 Task: Look for space in Erie, United States from 10th July, 2023 to 15th July, 2023 for 7 adults in price range Rs.10000 to Rs.15000. Place can be entire place or shared room with 4 bedrooms having 7 beds and 4 bathrooms. Property type can be house, flat, guest house. Amenities needed are: wifi, TV, free parkinig on premises, gym, breakfast. Booking option can be shelf check-in. Required host language is English.
Action: Mouse moved to (458, 112)
Screenshot: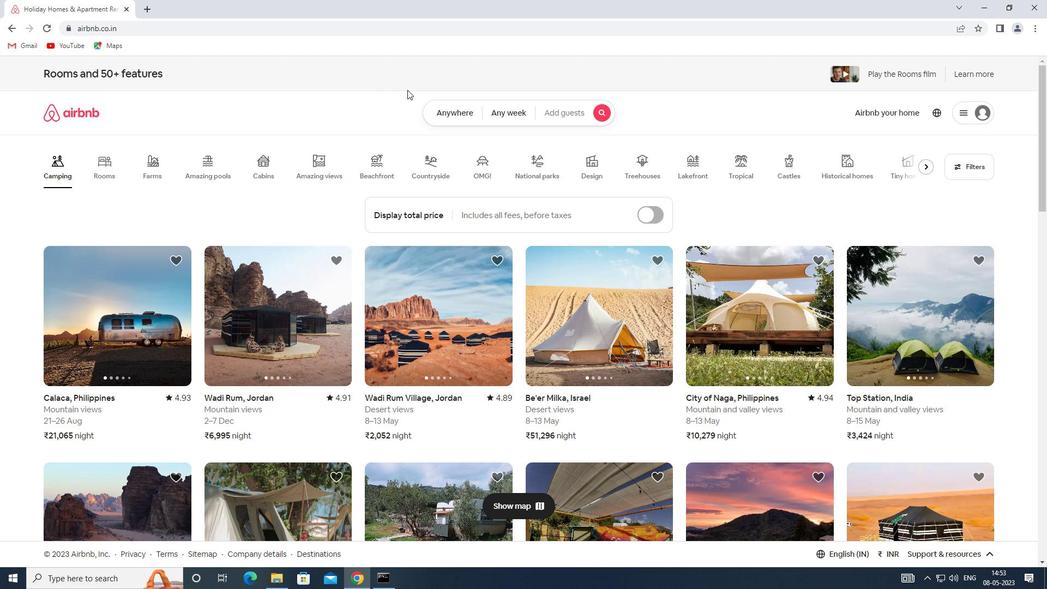 
Action: Mouse pressed left at (458, 112)
Screenshot: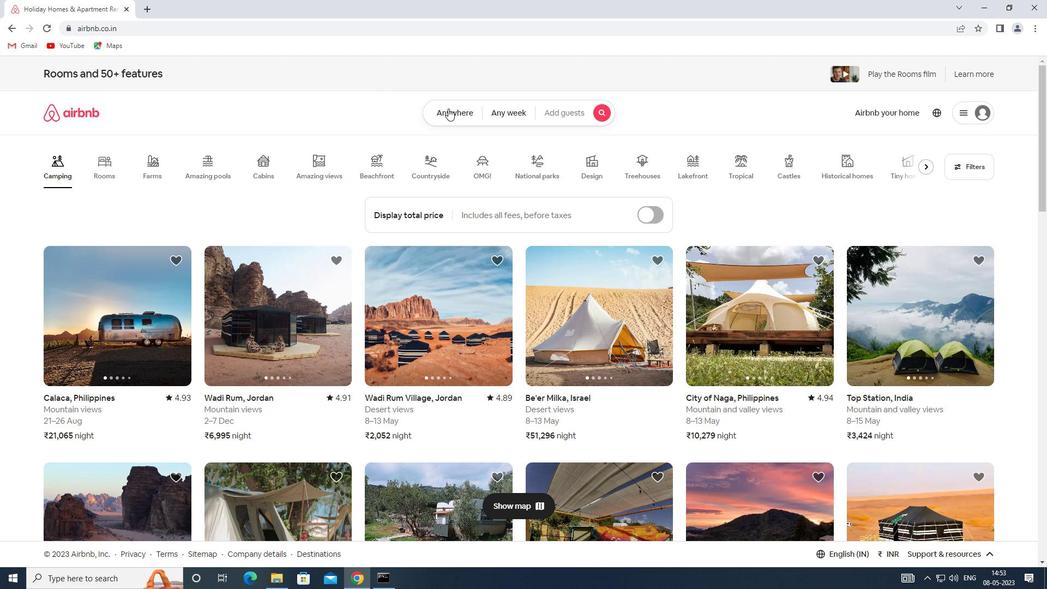 
Action: Mouse moved to (399, 158)
Screenshot: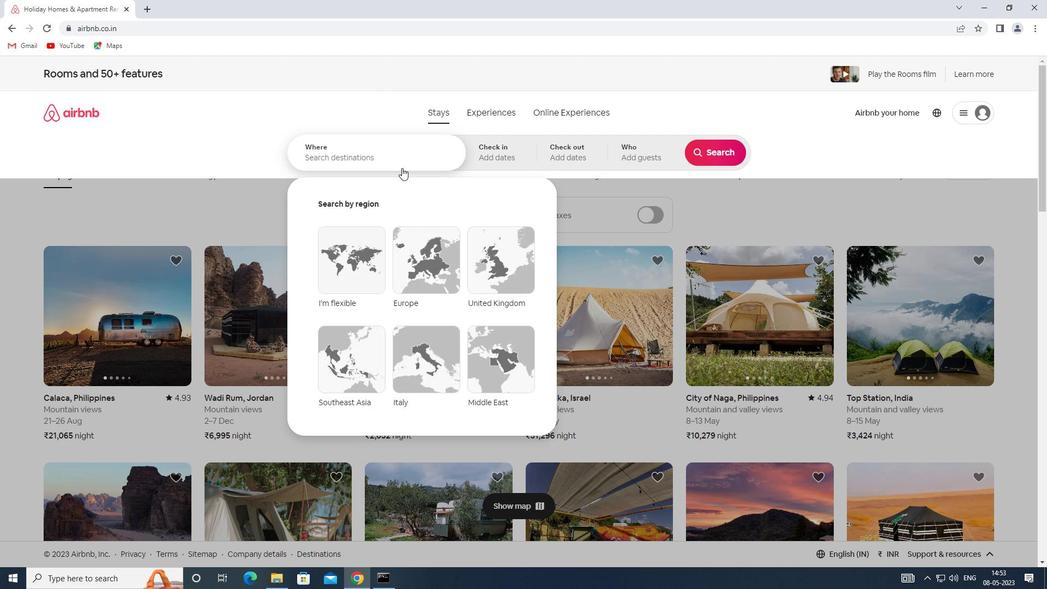 
Action: Mouse pressed left at (399, 158)
Screenshot: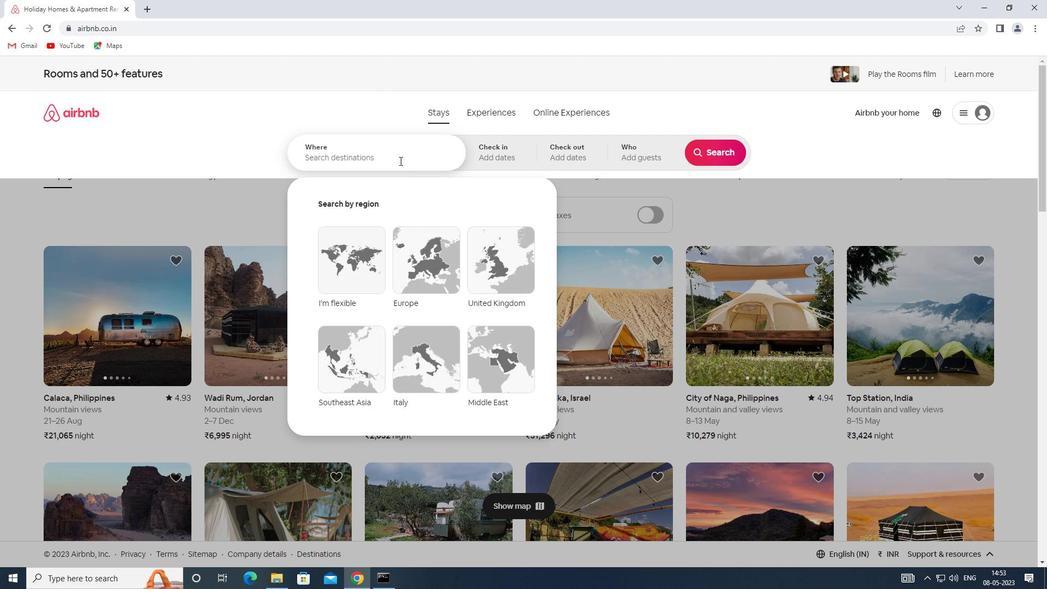 
Action: Key pressed <Key.shift><Key.shift><Key.shift><Key.shift><Key.shift>SPACE<Key.space>IN<Key.space><Key.shift>ERIE,<Key.shift>UNITED<Key.space><Key.shift>STATES
Screenshot: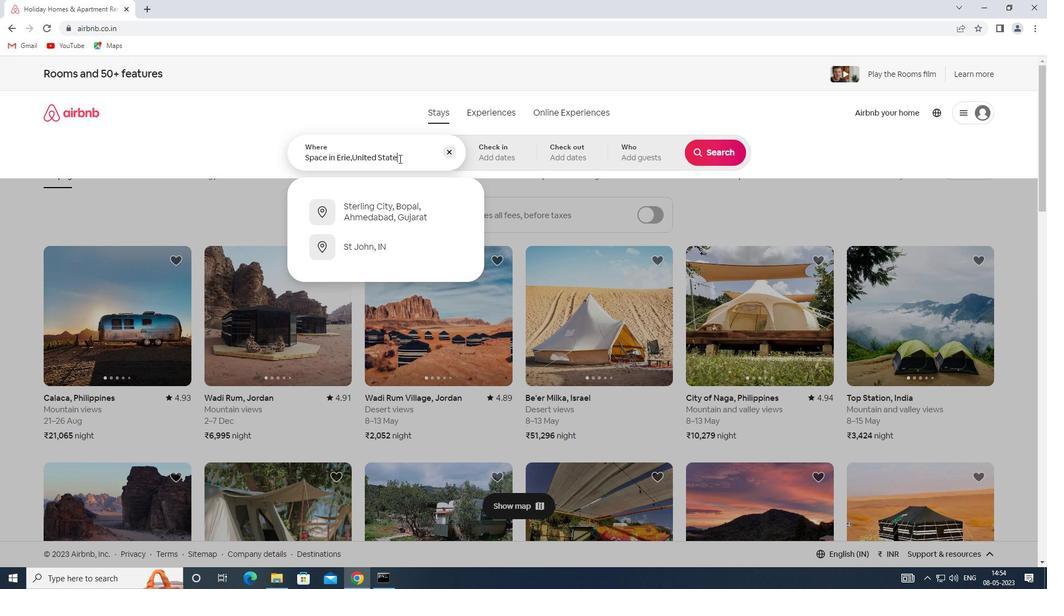 
Action: Mouse moved to (499, 150)
Screenshot: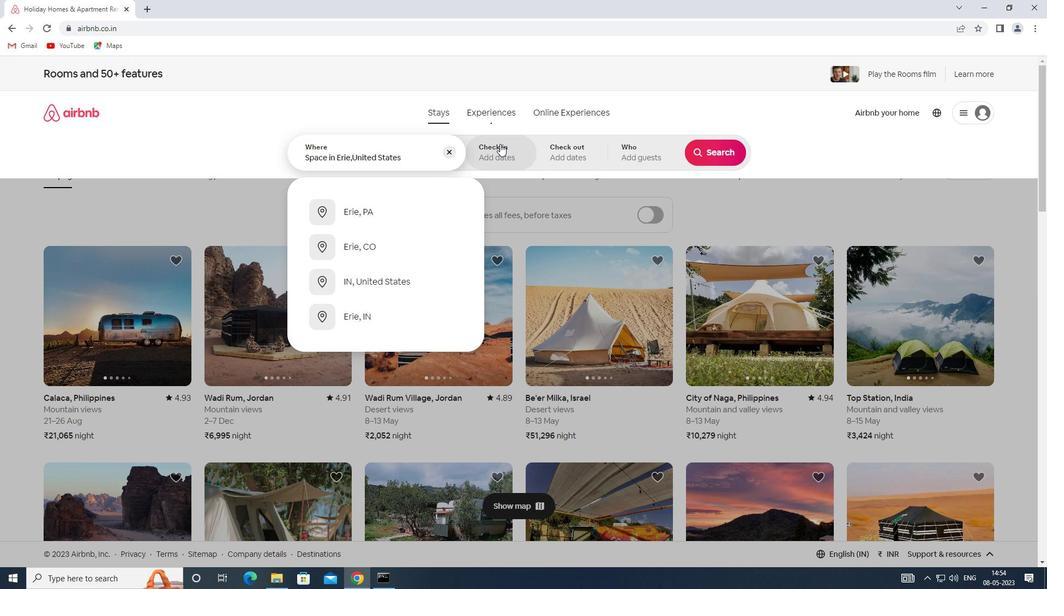 
Action: Mouse pressed left at (499, 150)
Screenshot: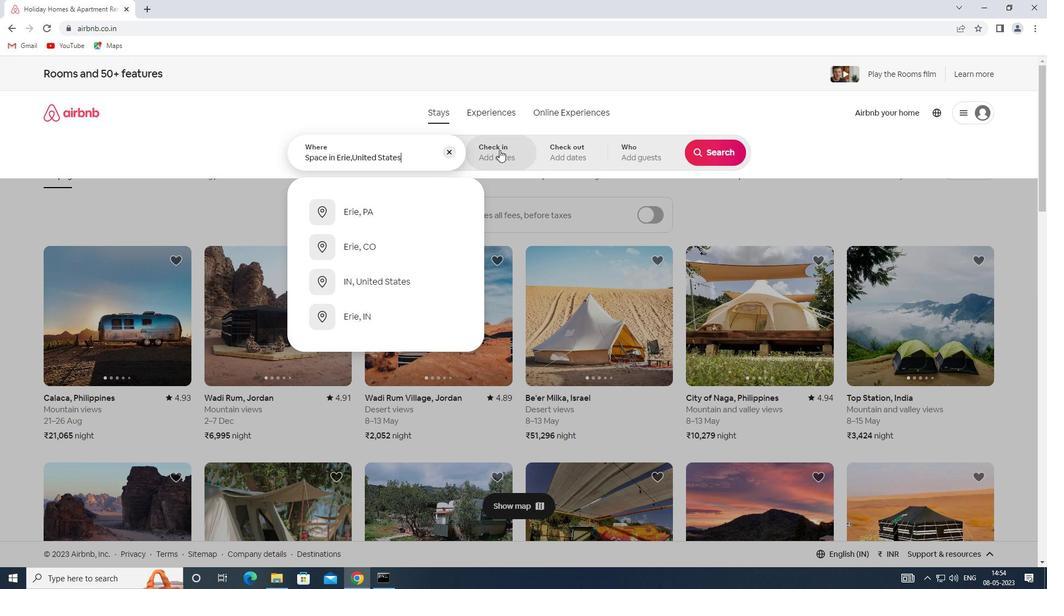 
Action: Mouse moved to (714, 243)
Screenshot: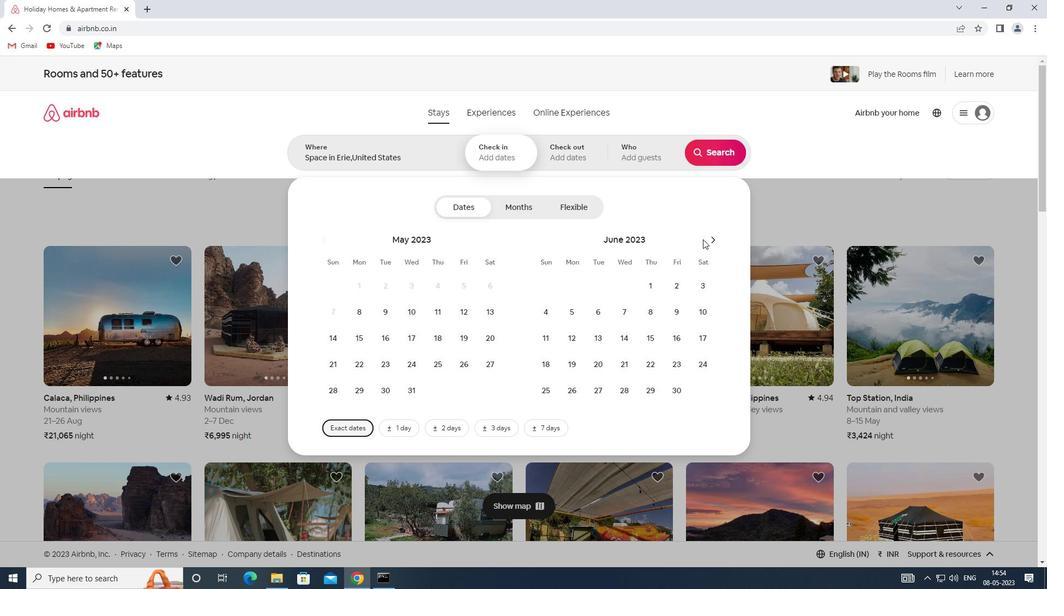 
Action: Mouse pressed left at (714, 243)
Screenshot: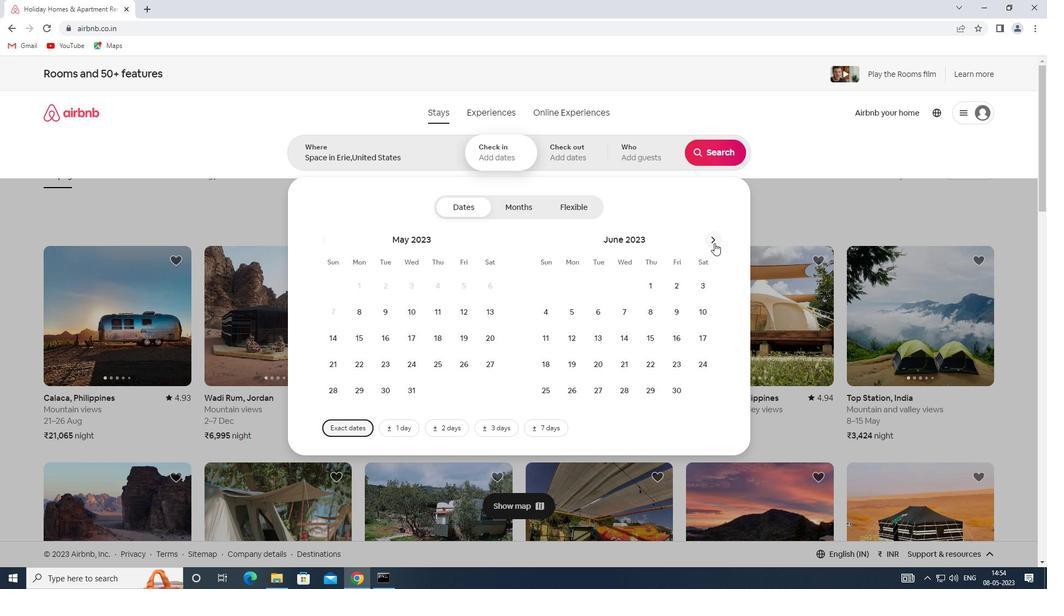 
Action: Mouse moved to (566, 336)
Screenshot: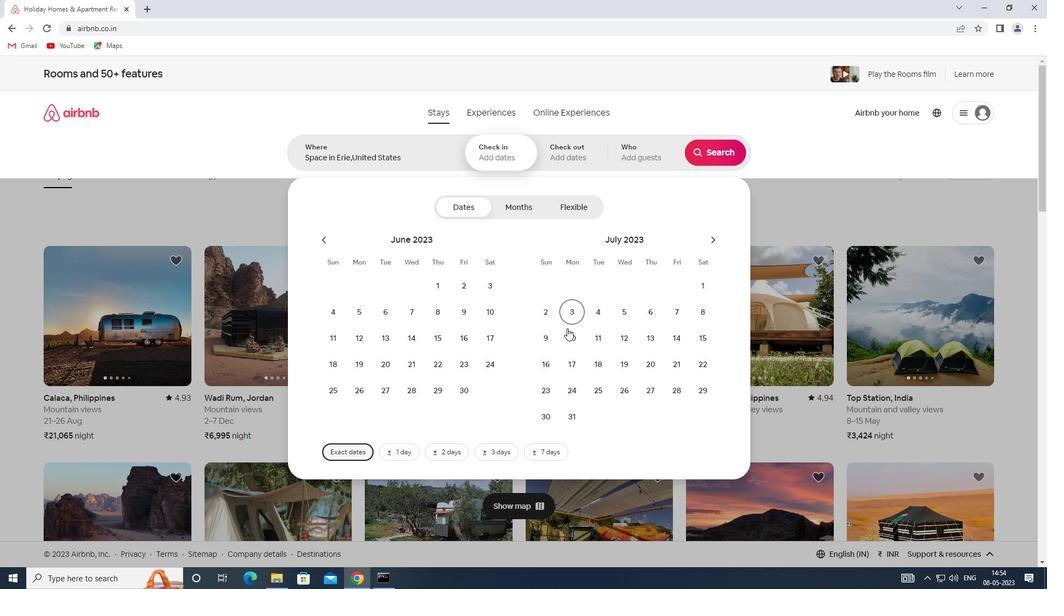 
Action: Mouse pressed left at (566, 336)
Screenshot: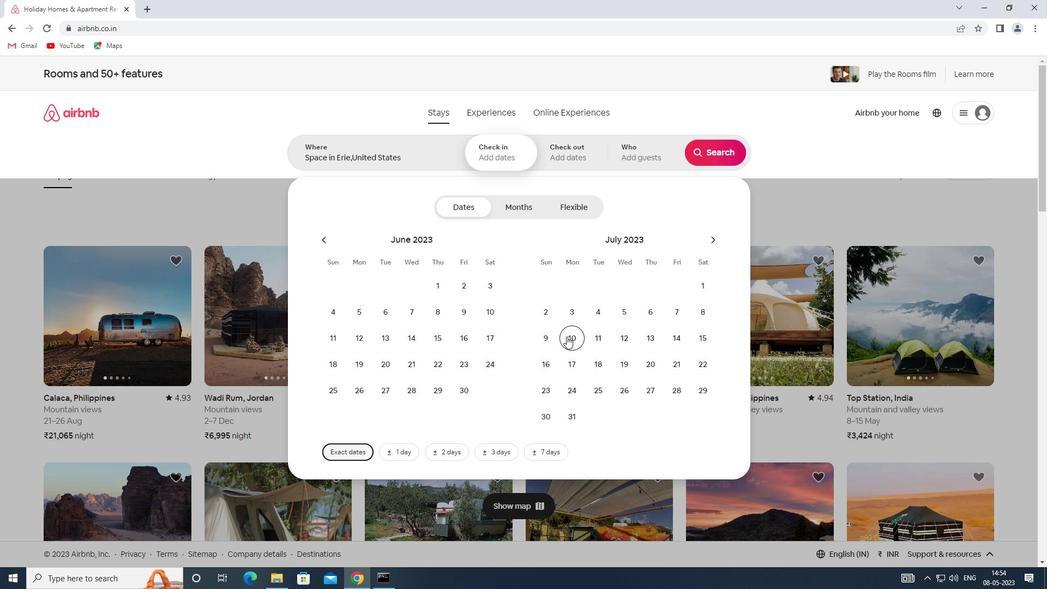 
Action: Mouse moved to (705, 335)
Screenshot: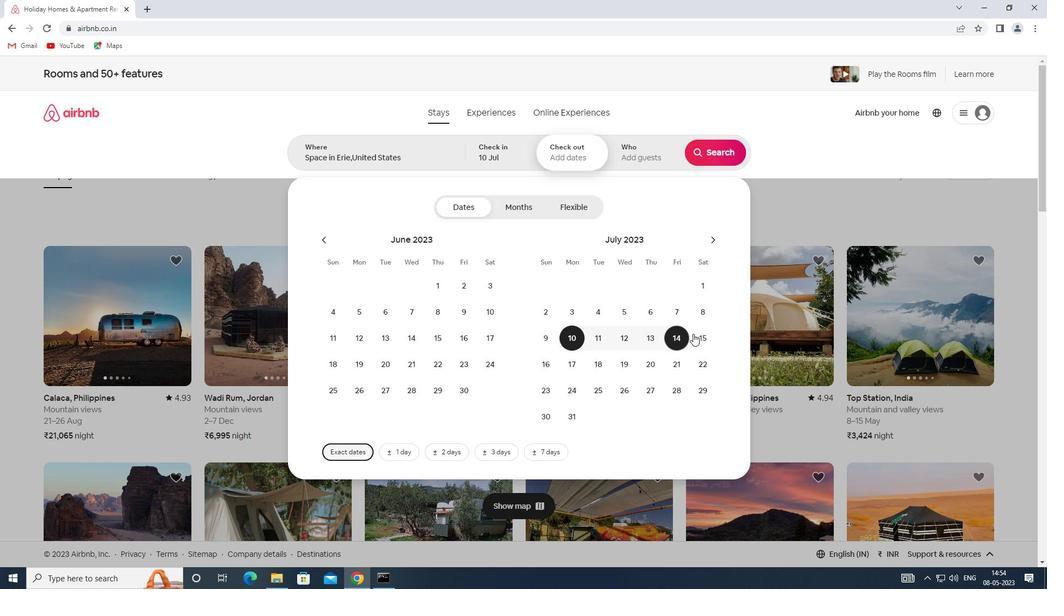 
Action: Mouse pressed left at (705, 335)
Screenshot: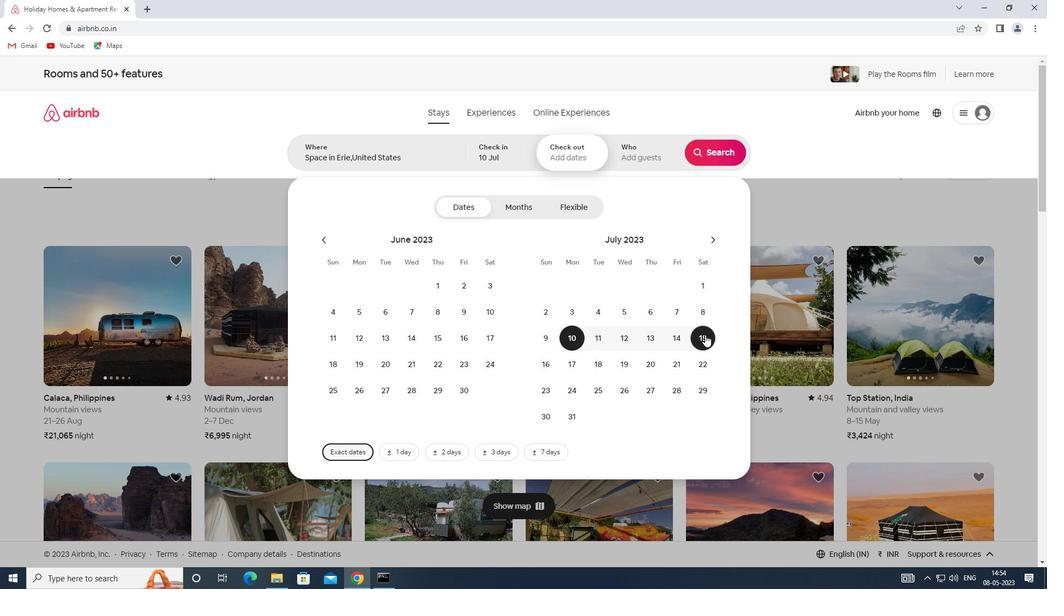 
Action: Mouse moved to (656, 158)
Screenshot: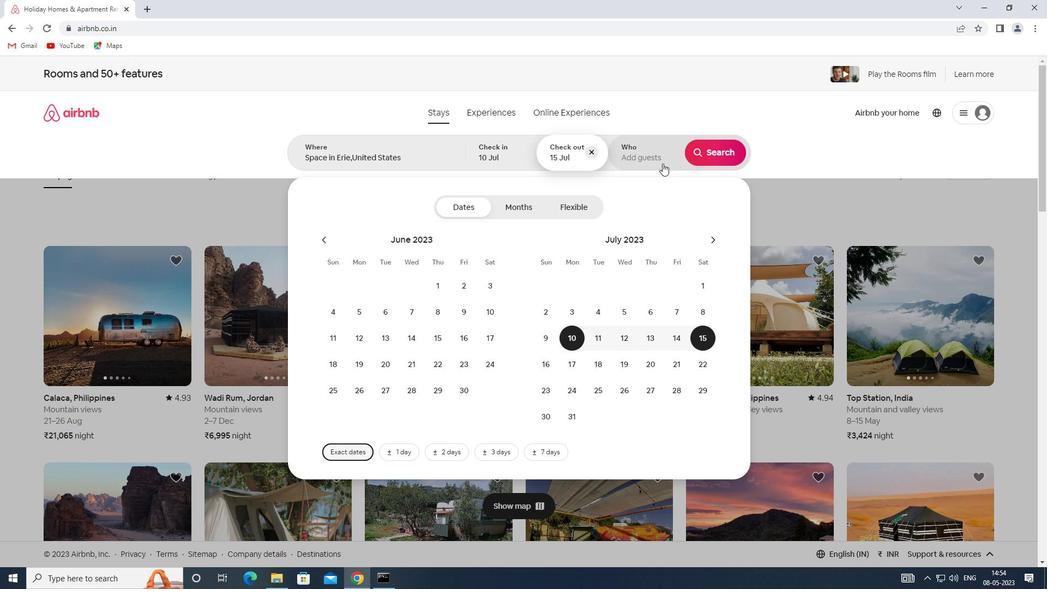 
Action: Mouse pressed left at (656, 158)
Screenshot: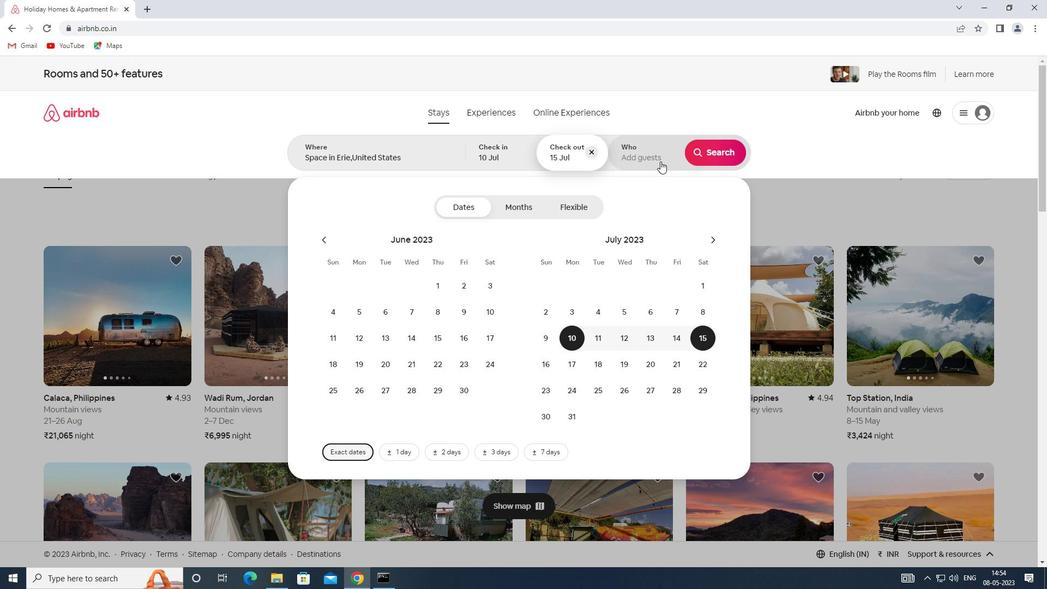 
Action: Mouse moved to (726, 213)
Screenshot: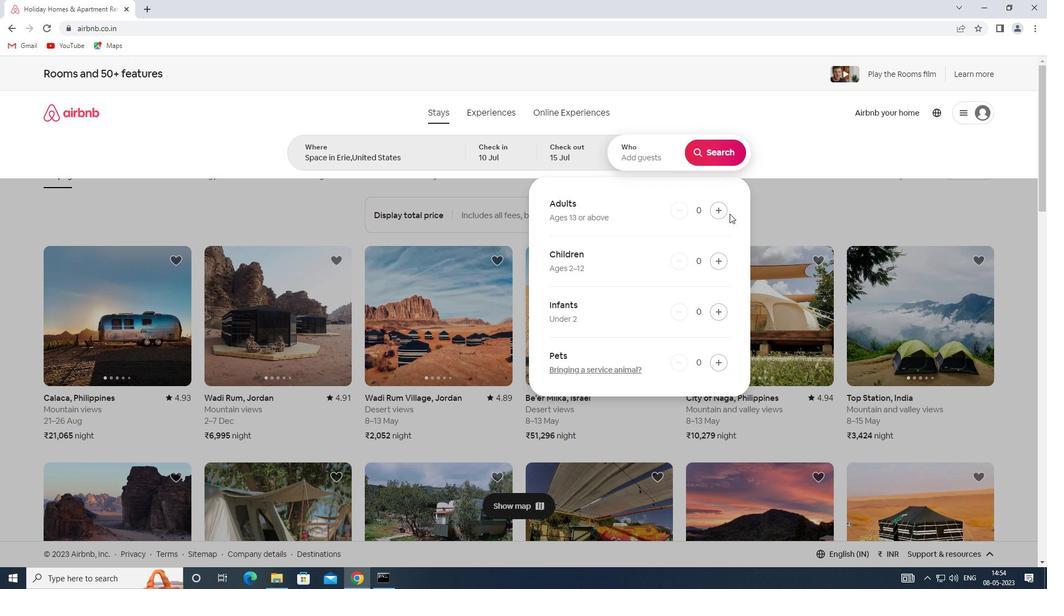 
Action: Mouse pressed left at (726, 213)
Screenshot: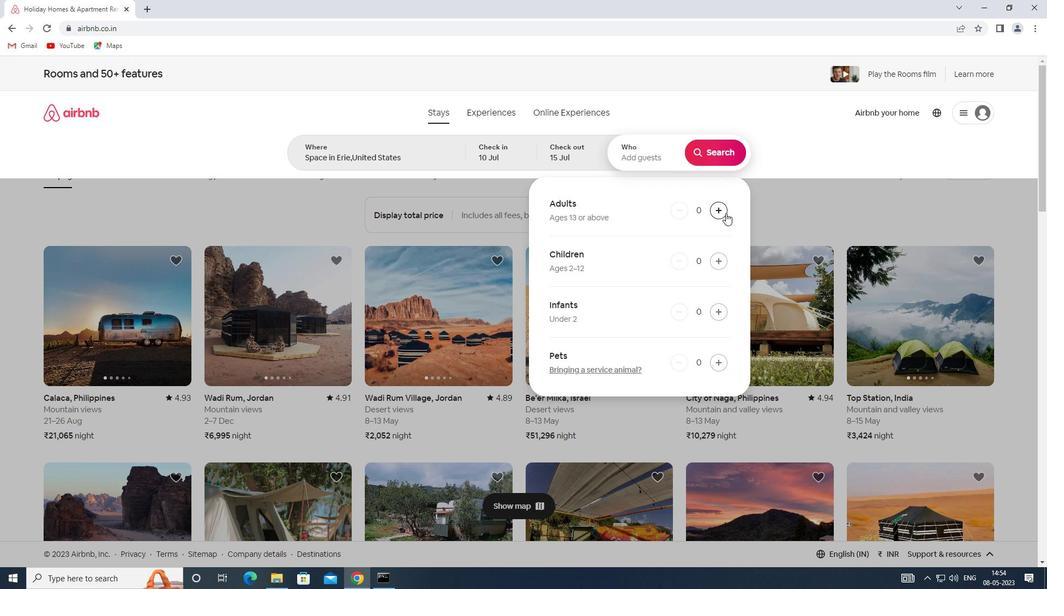 
Action: Mouse pressed left at (726, 213)
Screenshot: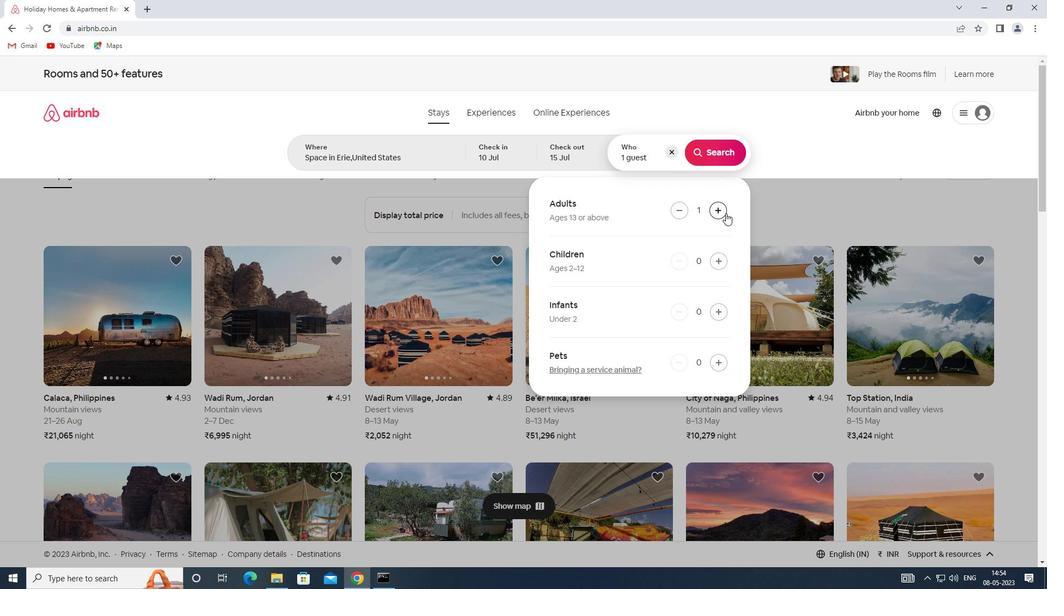 
Action: Mouse pressed left at (726, 213)
Screenshot: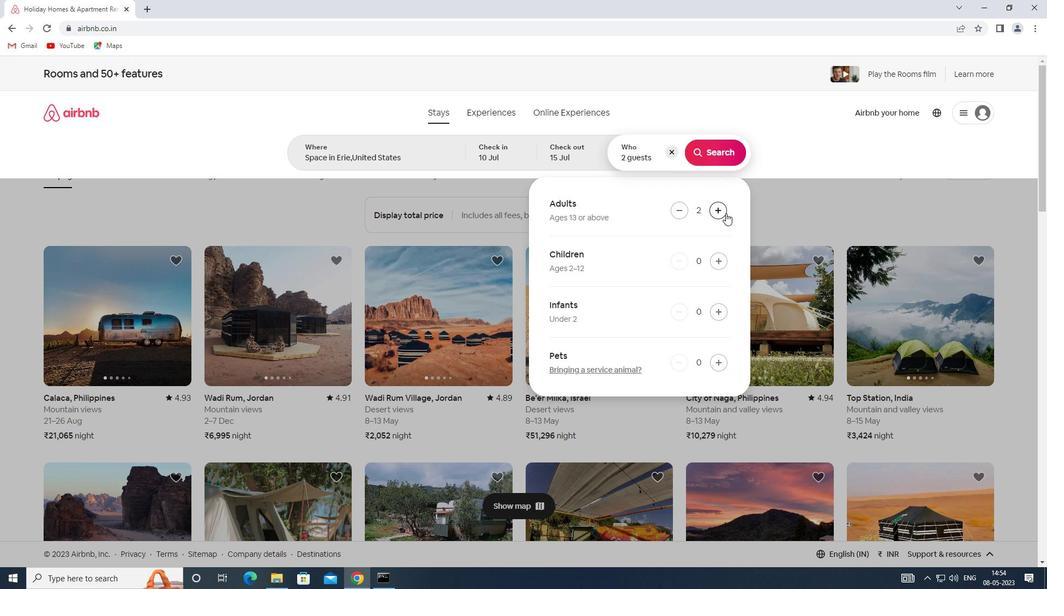 
Action: Mouse pressed left at (726, 213)
Screenshot: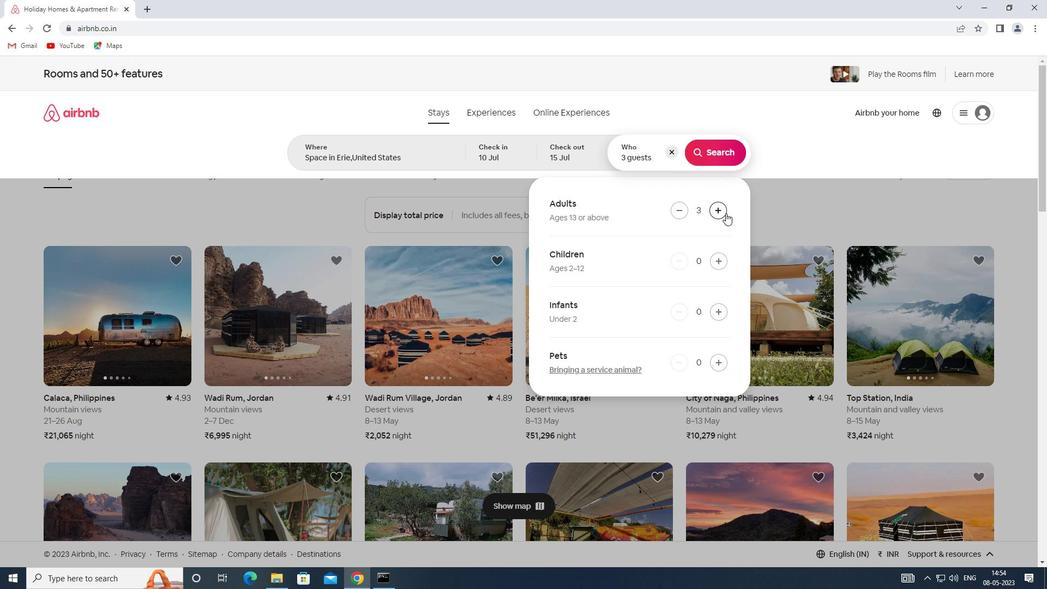 
Action: Mouse moved to (717, 211)
Screenshot: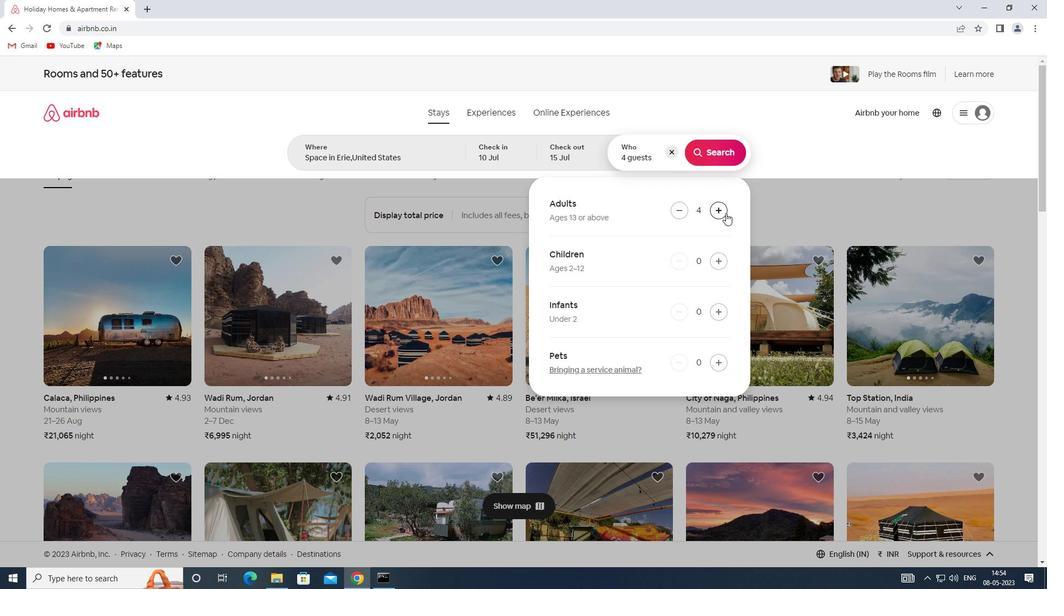 
Action: Mouse pressed left at (717, 211)
Screenshot: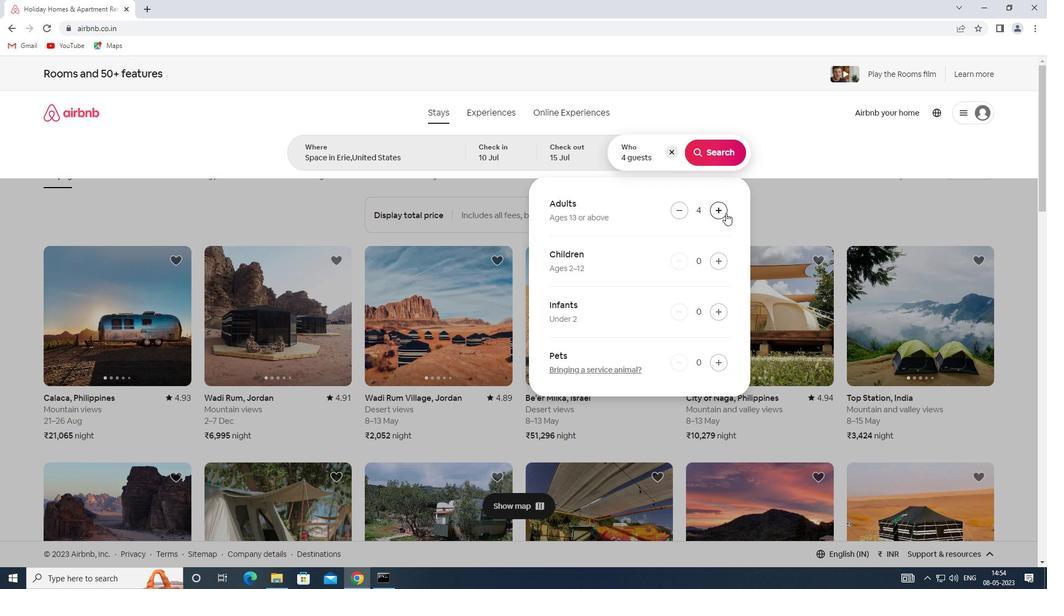 
Action: Mouse pressed left at (717, 211)
Screenshot: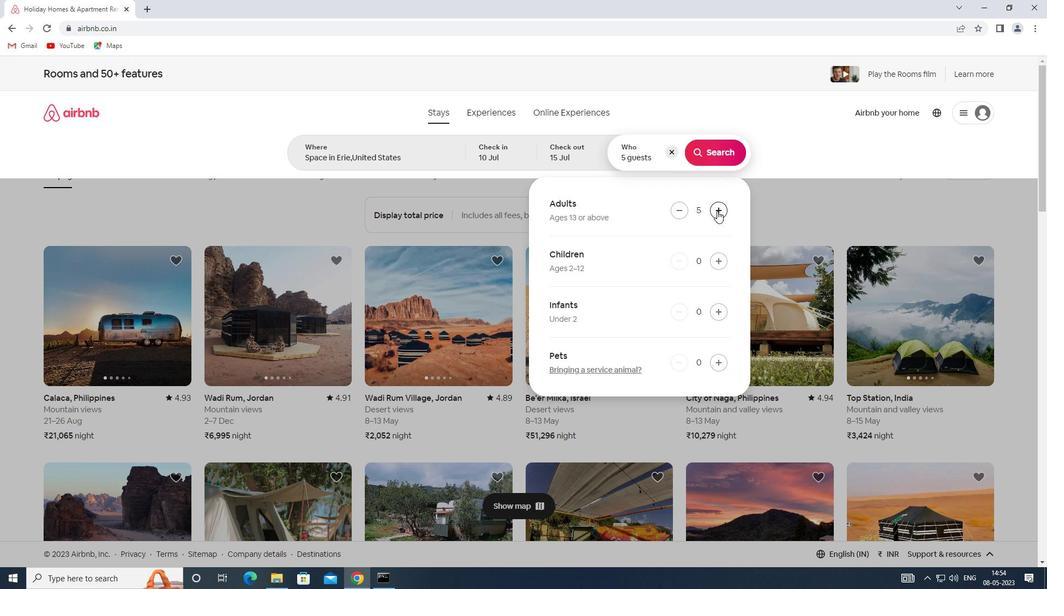 
Action: Mouse pressed left at (717, 211)
Screenshot: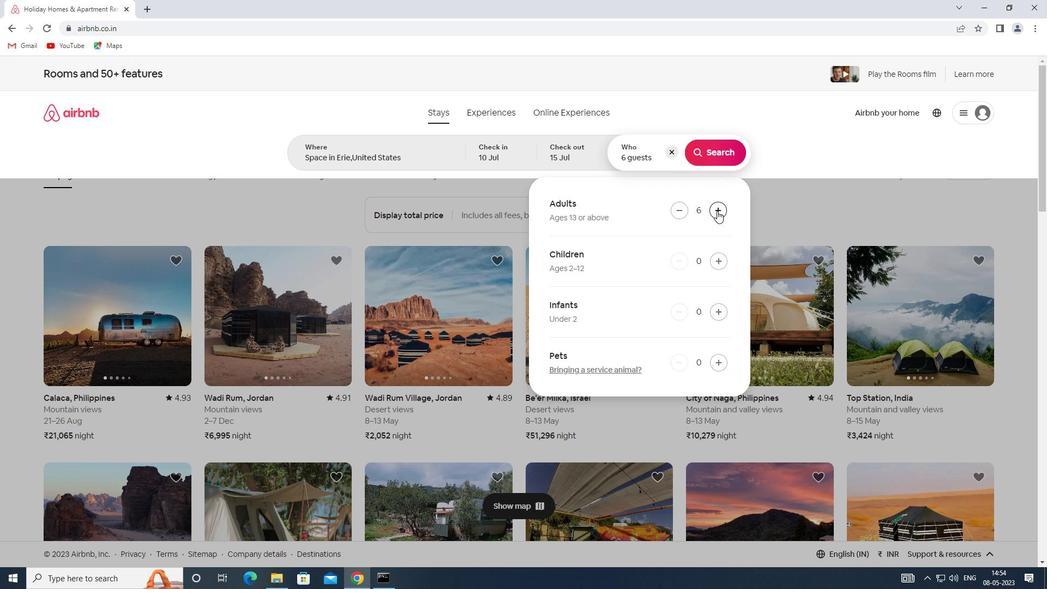 
Action: Mouse moved to (719, 153)
Screenshot: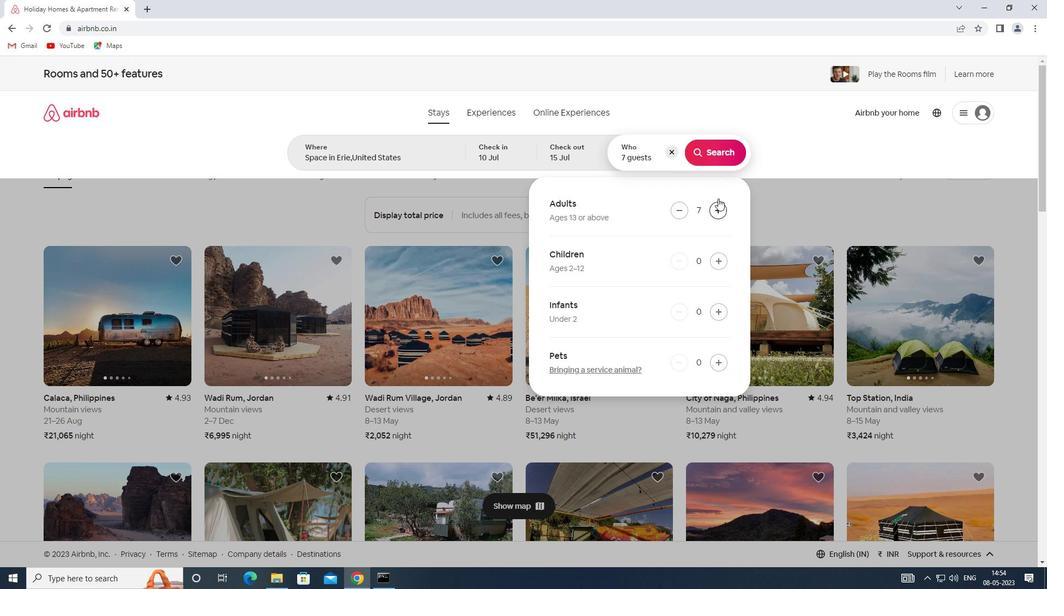 
Action: Mouse pressed left at (719, 153)
Screenshot: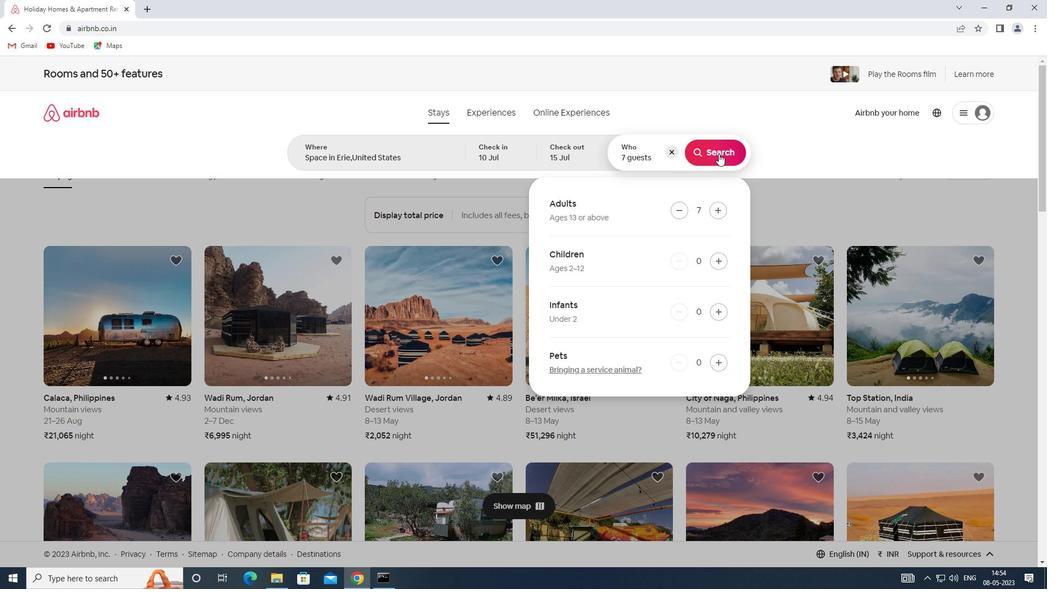 
Action: Mouse moved to (991, 125)
Screenshot: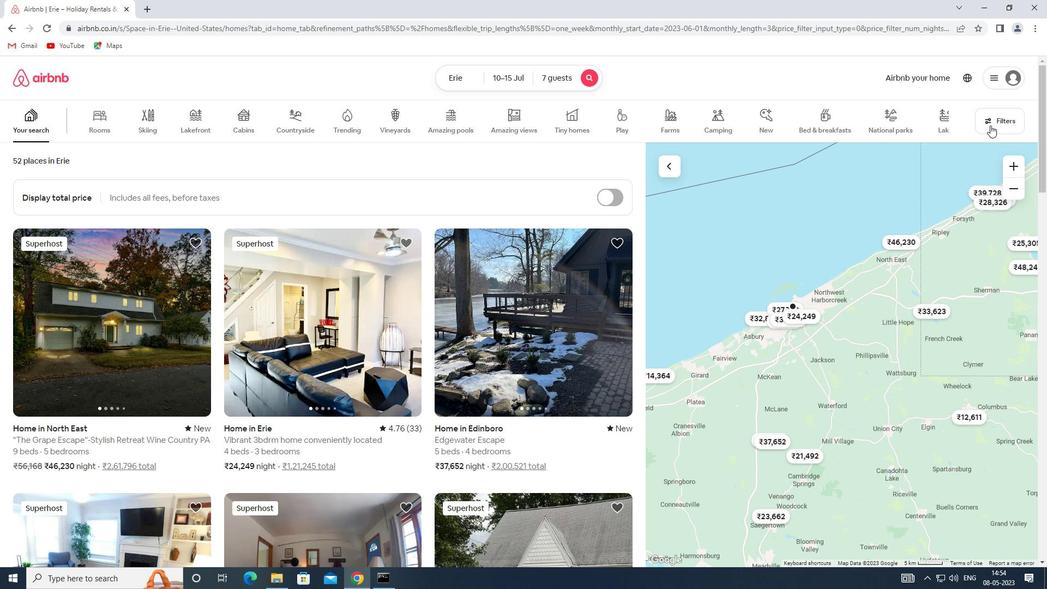 
Action: Mouse pressed left at (991, 125)
Screenshot: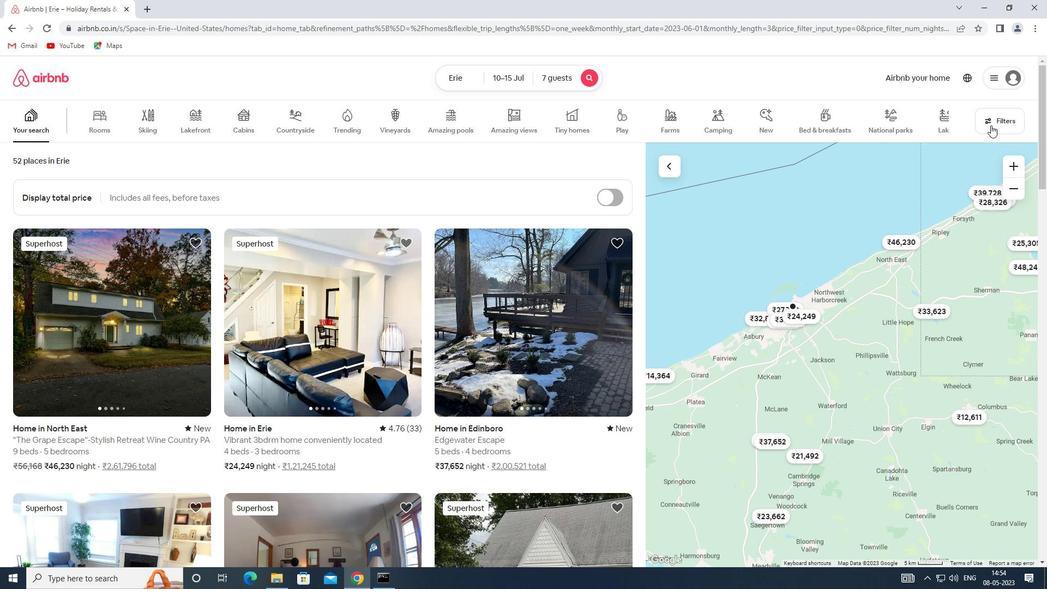 
Action: Mouse moved to (379, 387)
Screenshot: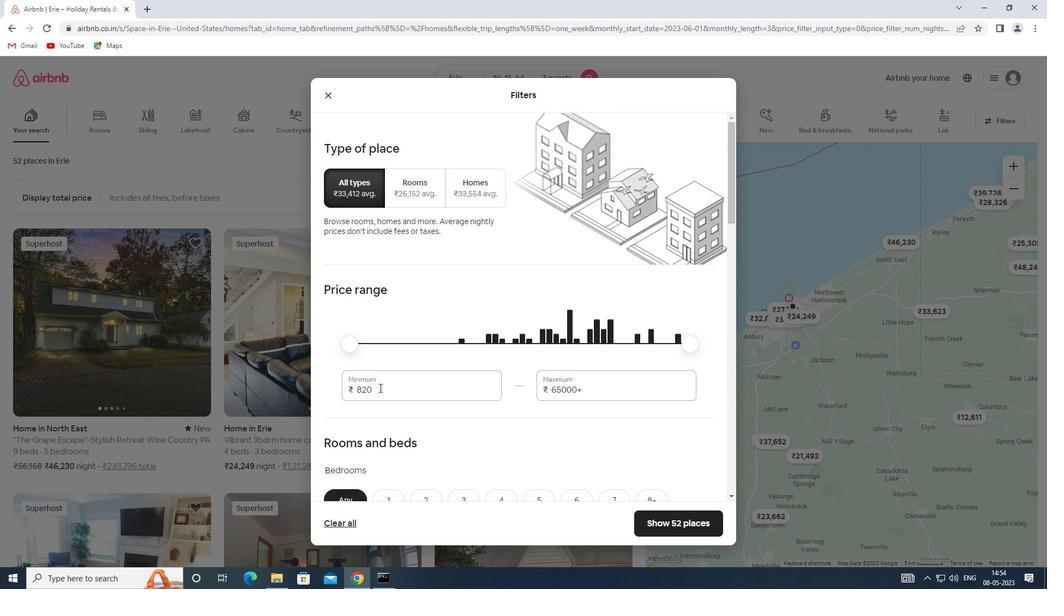 
Action: Mouse pressed left at (379, 387)
Screenshot: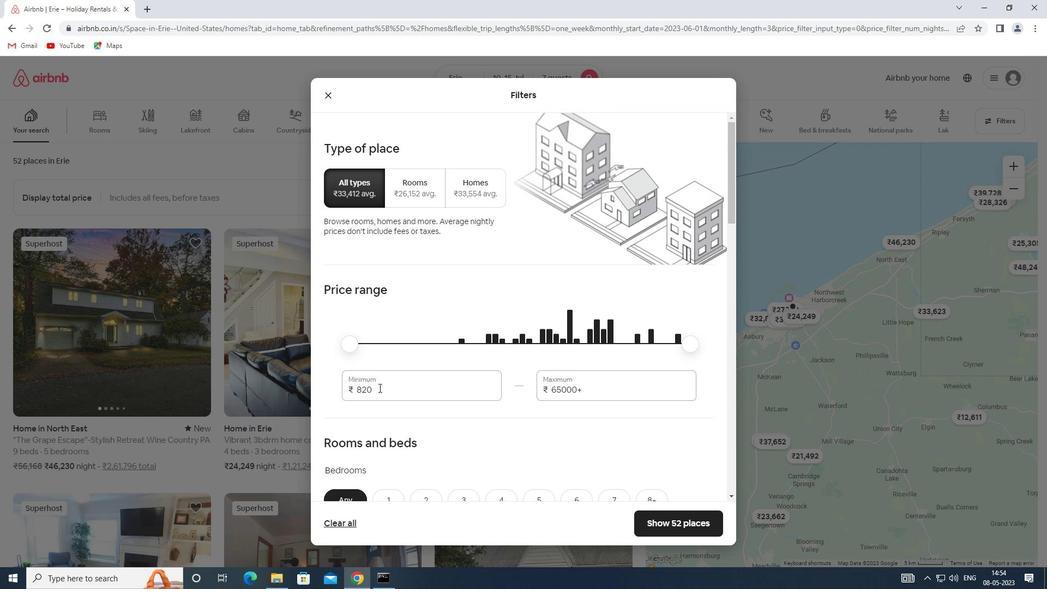 
Action: Mouse moved to (330, 389)
Screenshot: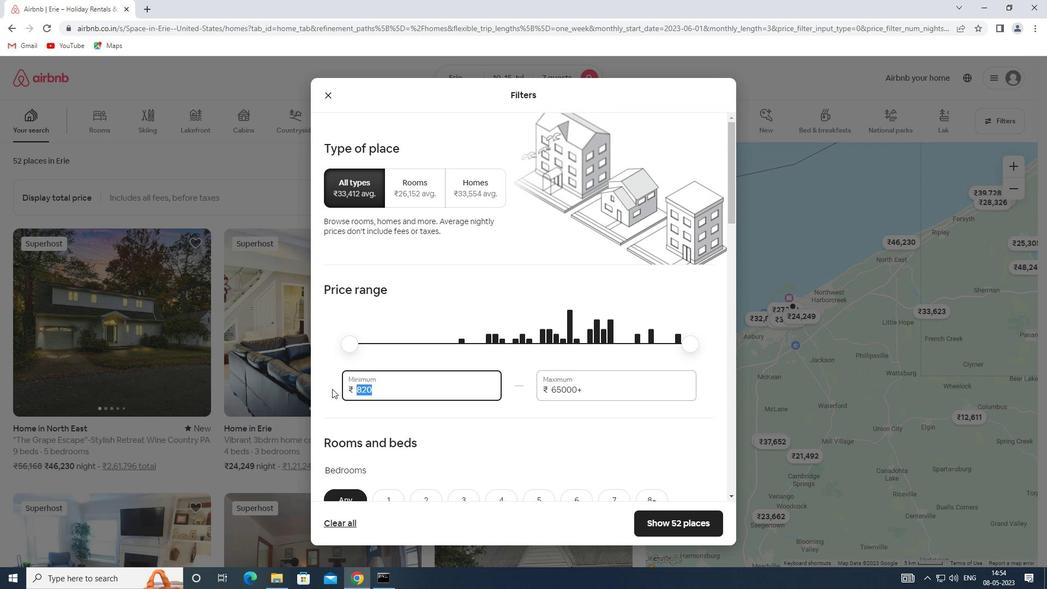 
Action: Key pressed 10000
Screenshot: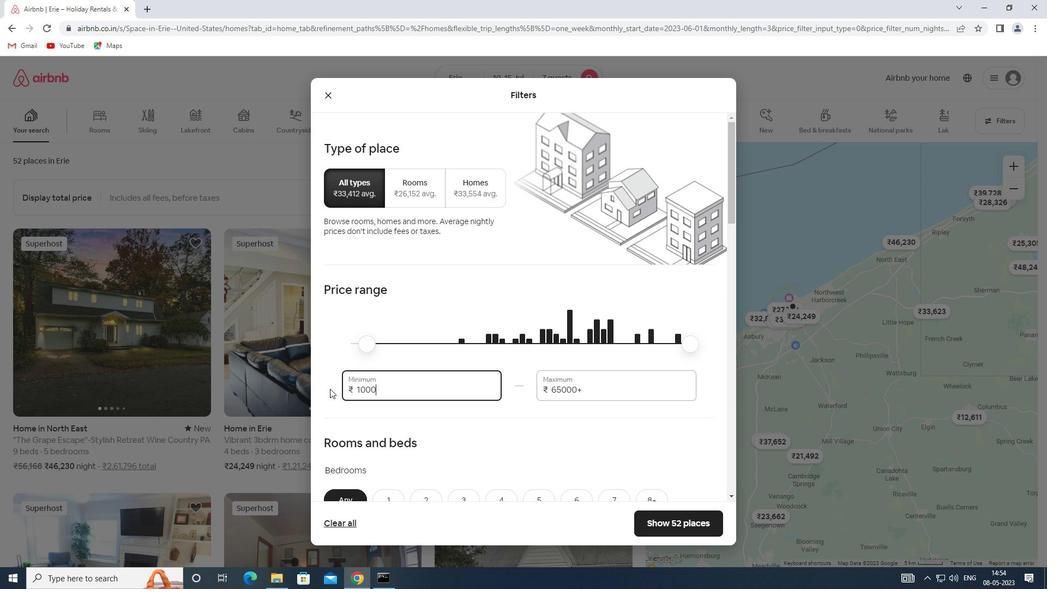
Action: Mouse moved to (584, 388)
Screenshot: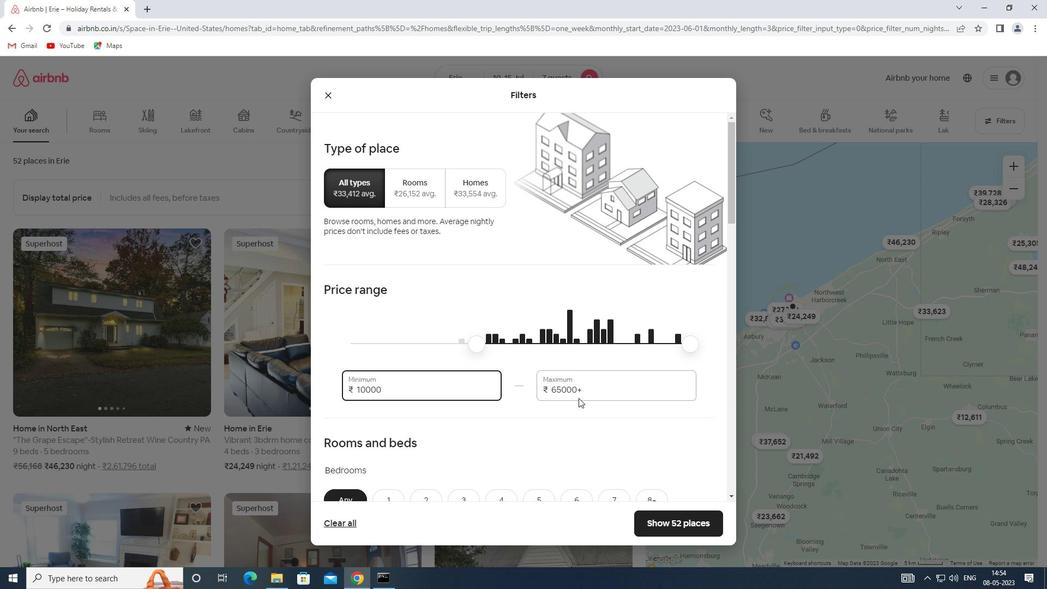 
Action: Mouse pressed left at (584, 388)
Screenshot: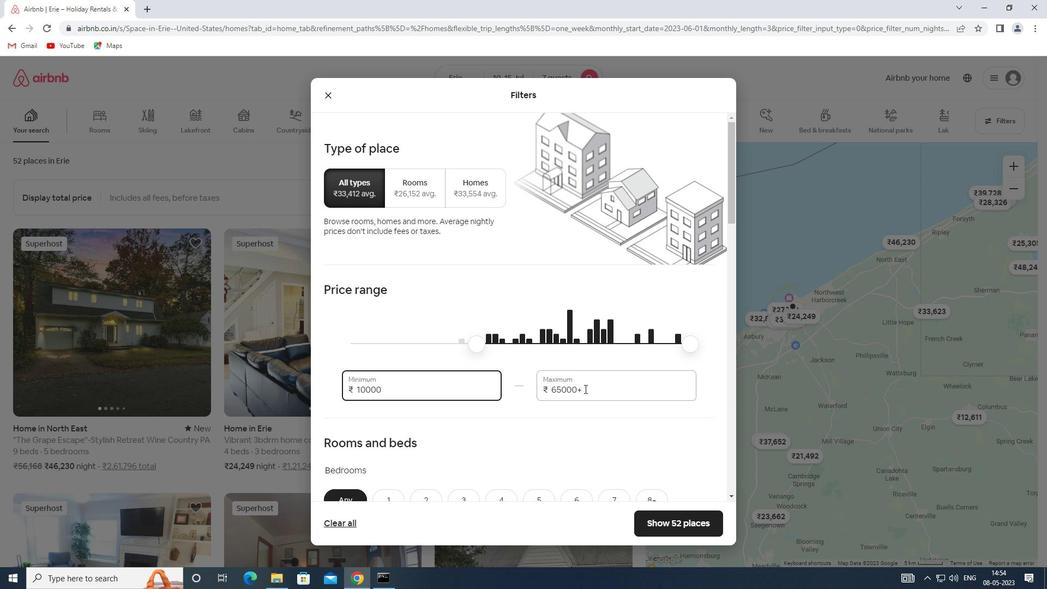 
Action: Mouse moved to (533, 385)
Screenshot: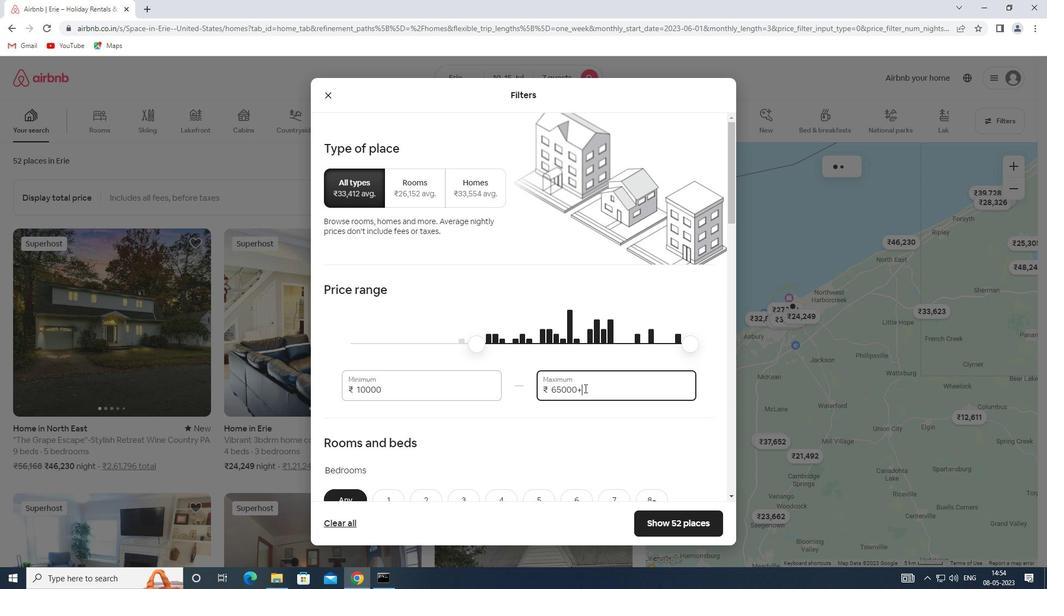 
Action: Key pressed 15000
Screenshot: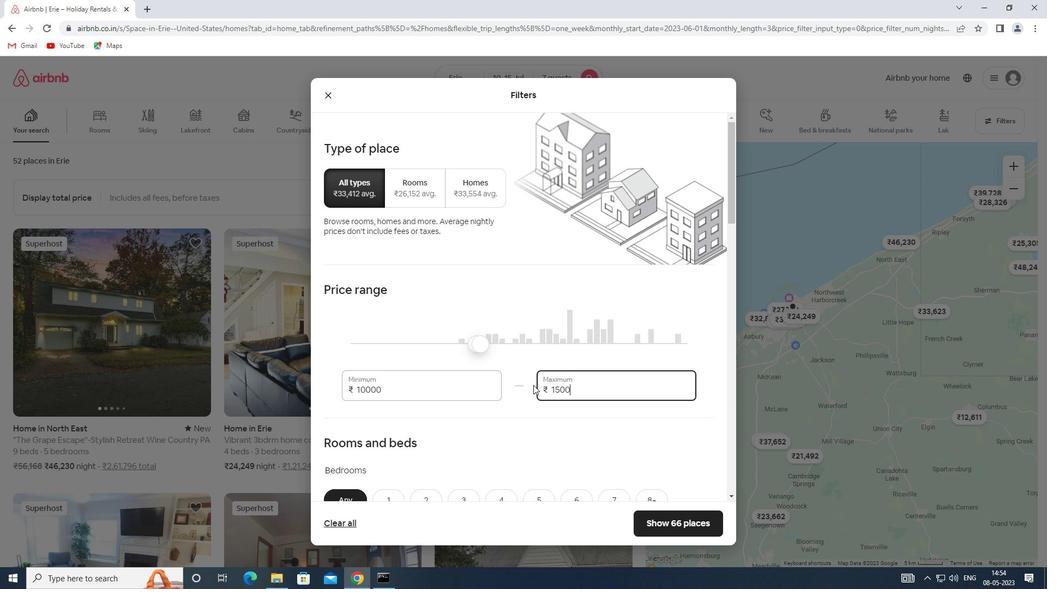 
Action: Mouse moved to (532, 385)
Screenshot: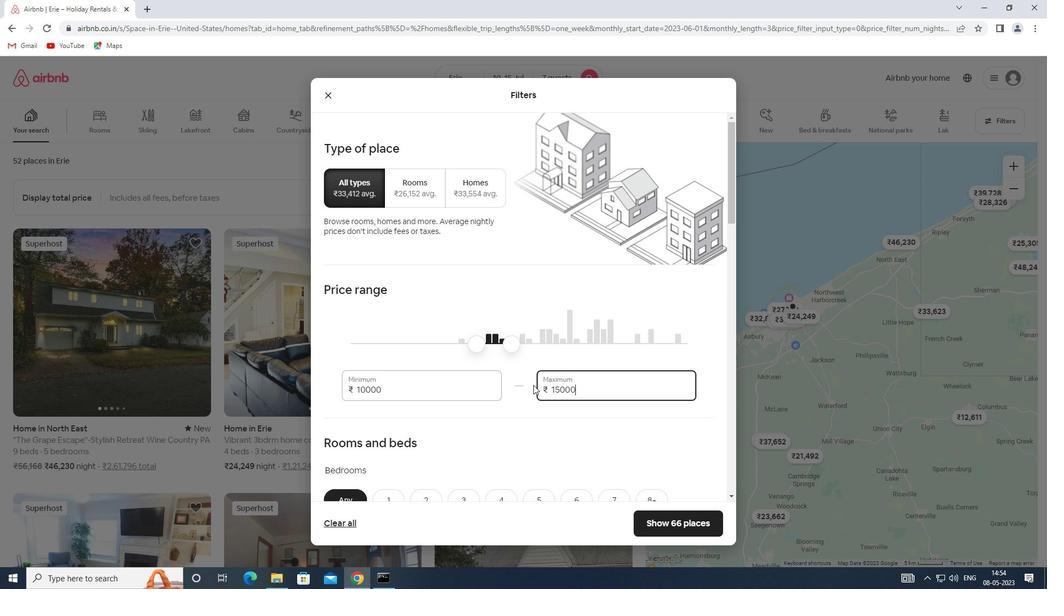 
Action: Mouse scrolled (532, 384) with delta (0, 0)
Screenshot: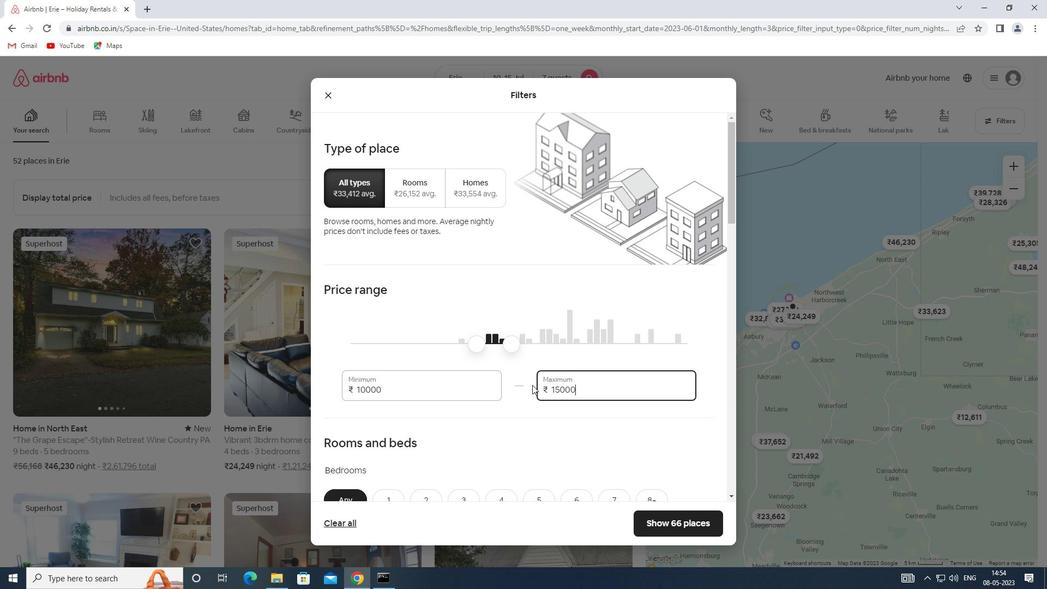 
Action: Mouse scrolled (532, 384) with delta (0, 0)
Screenshot: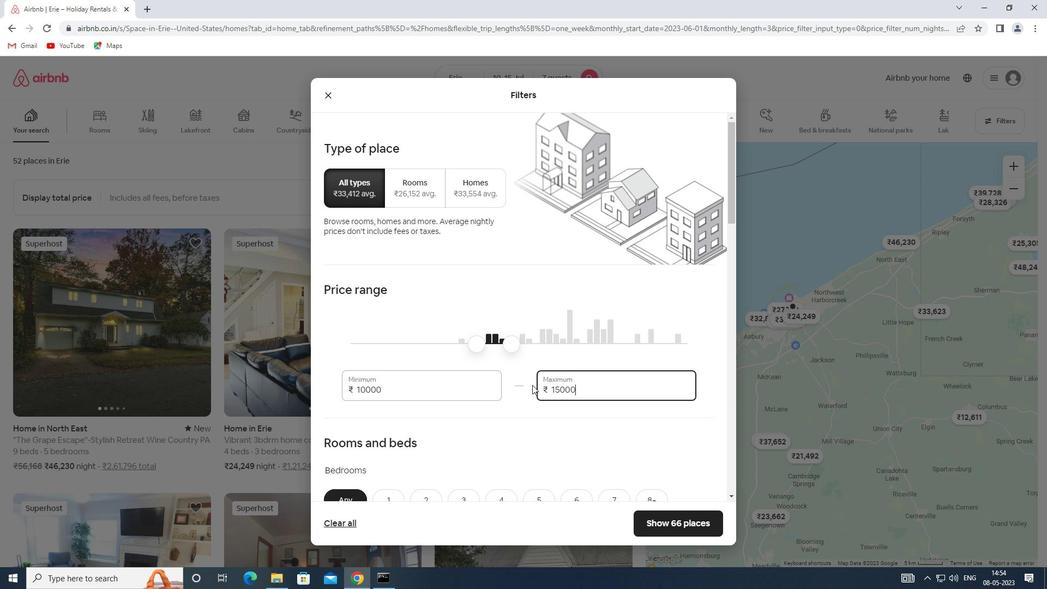 
Action: Mouse scrolled (532, 384) with delta (0, 0)
Screenshot: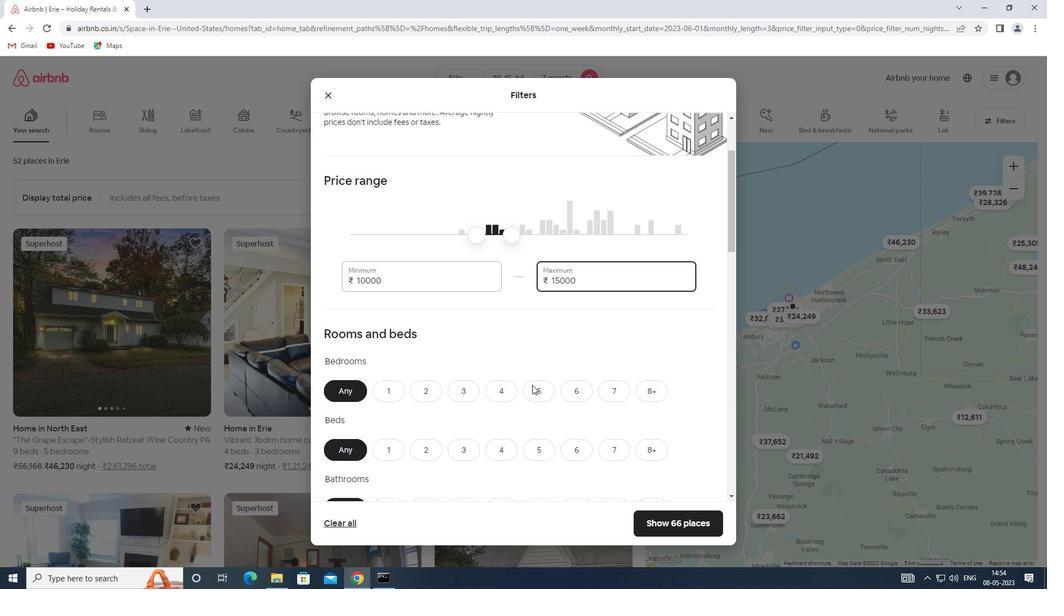 
Action: Mouse moved to (495, 341)
Screenshot: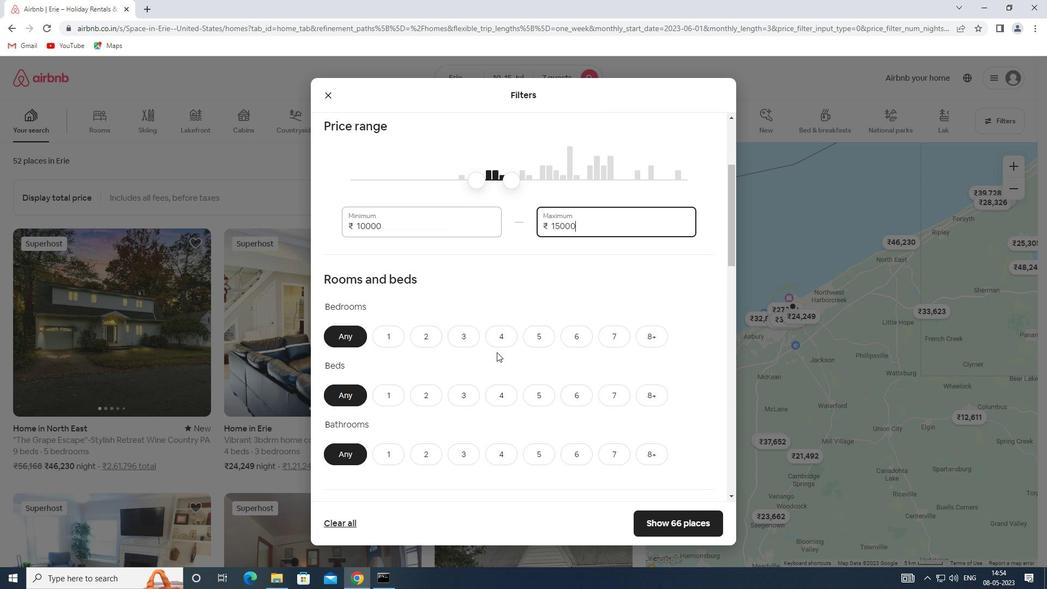 
Action: Mouse pressed left at (495, 341)
Screenshot: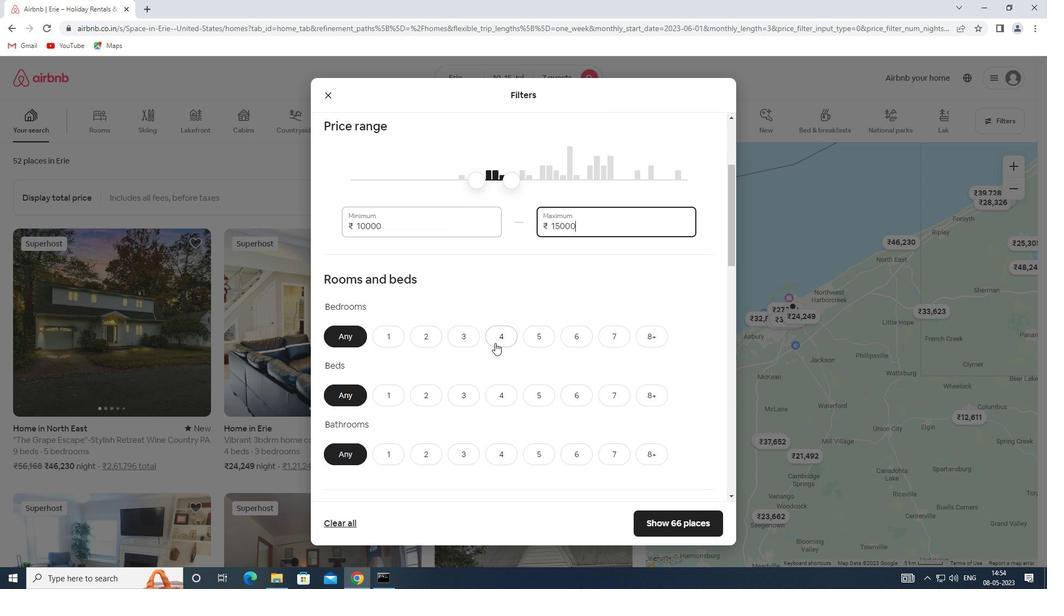 
Action: Mouse moved to (607, 395)
Screenshot: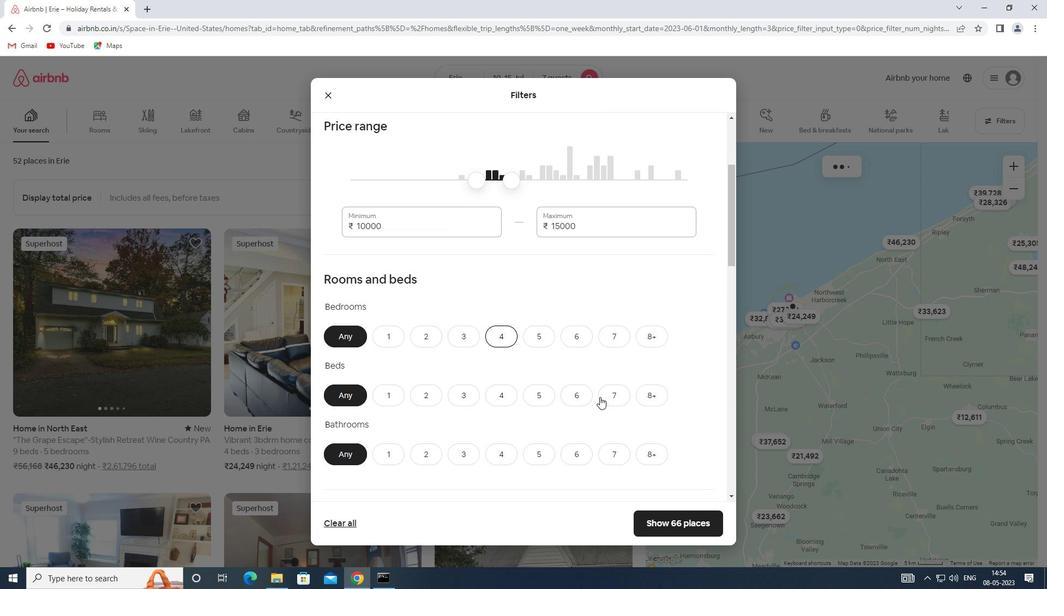 
Action: Mouse pressed left at (607, 395)
Screenshot: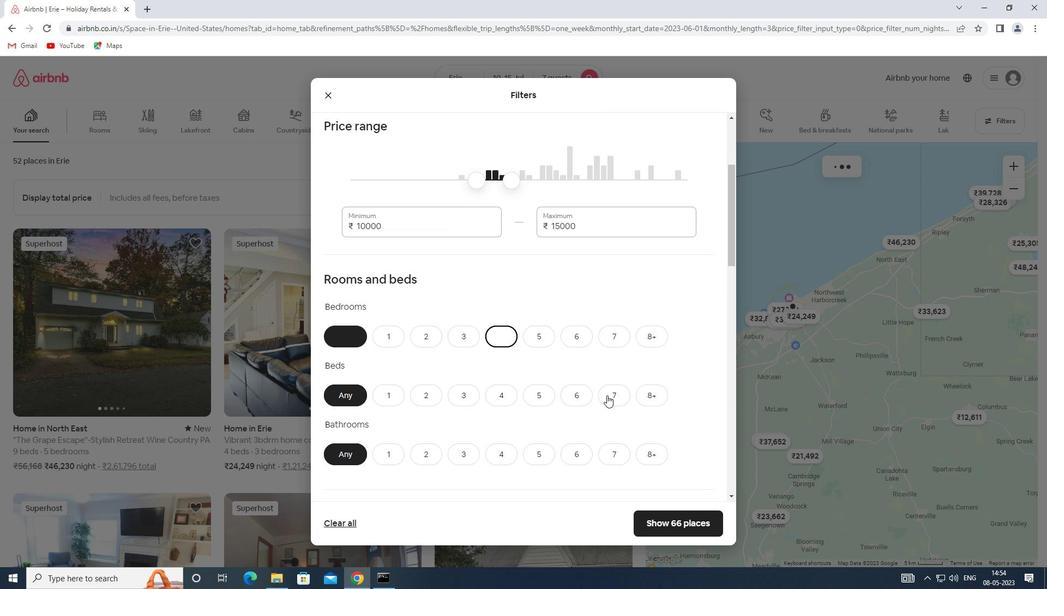 
Action: Mouse moved to (504, 453)
Screenshot: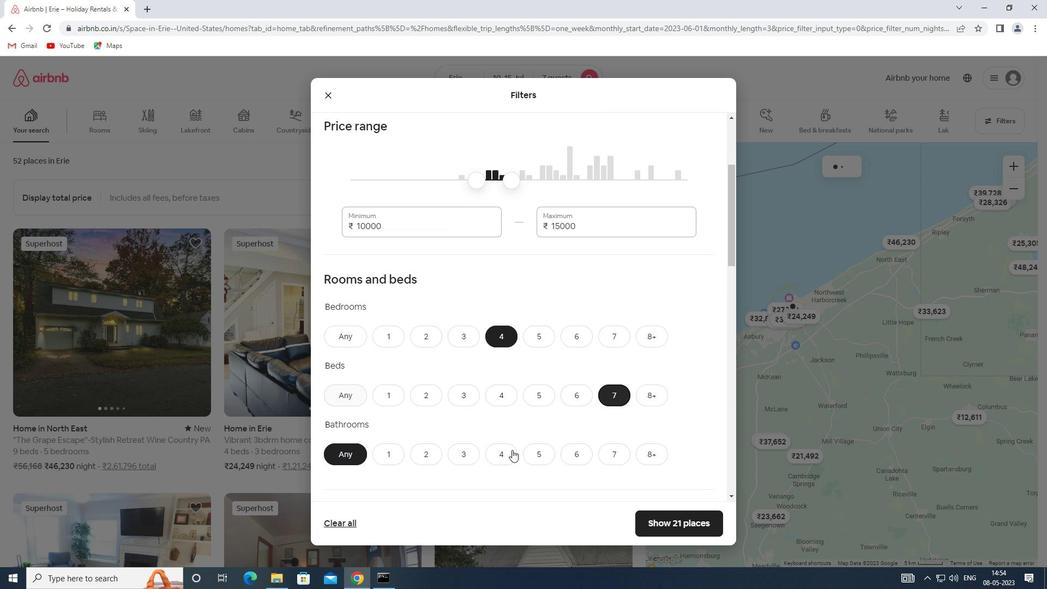 
Action: Mouse pressed left at (504, 453)
Screenshot: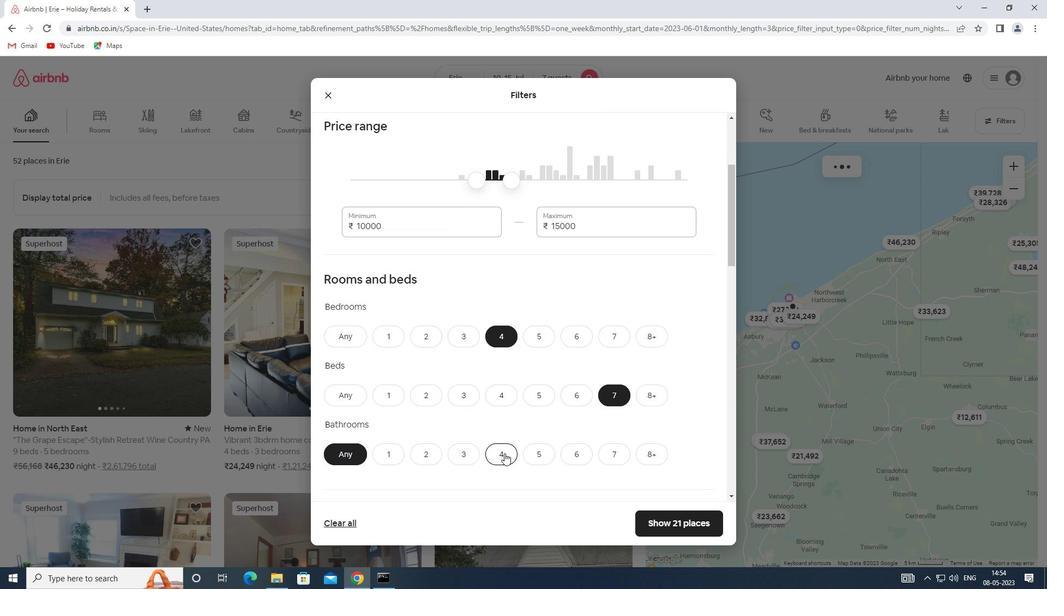 
Action: Mouse moved to (523, 396)
Screenshot: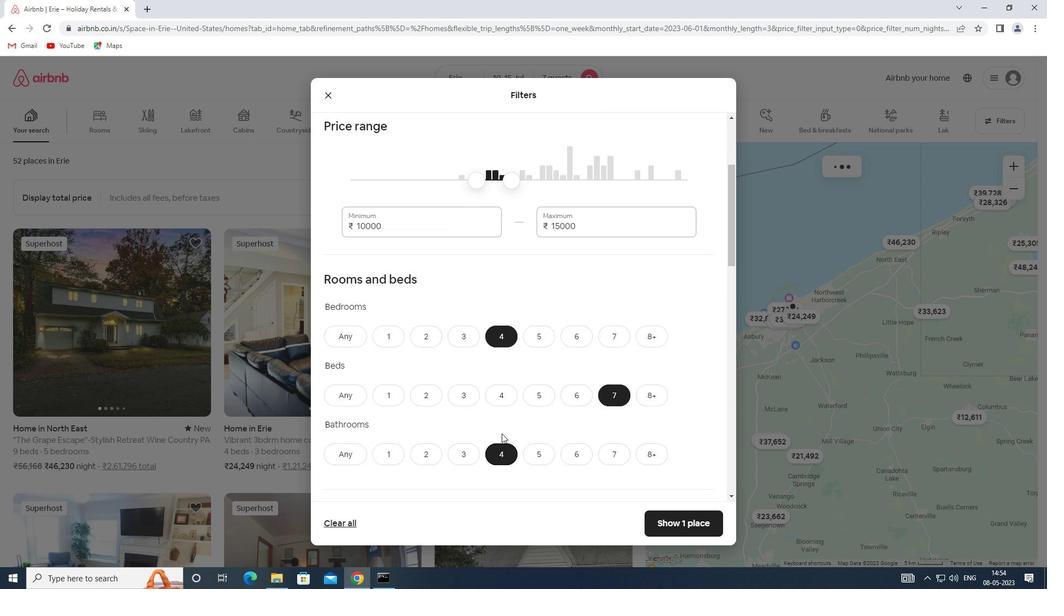 
Action: Mouse scrolled (523, 396) with delta (0, 0)
Screenshot: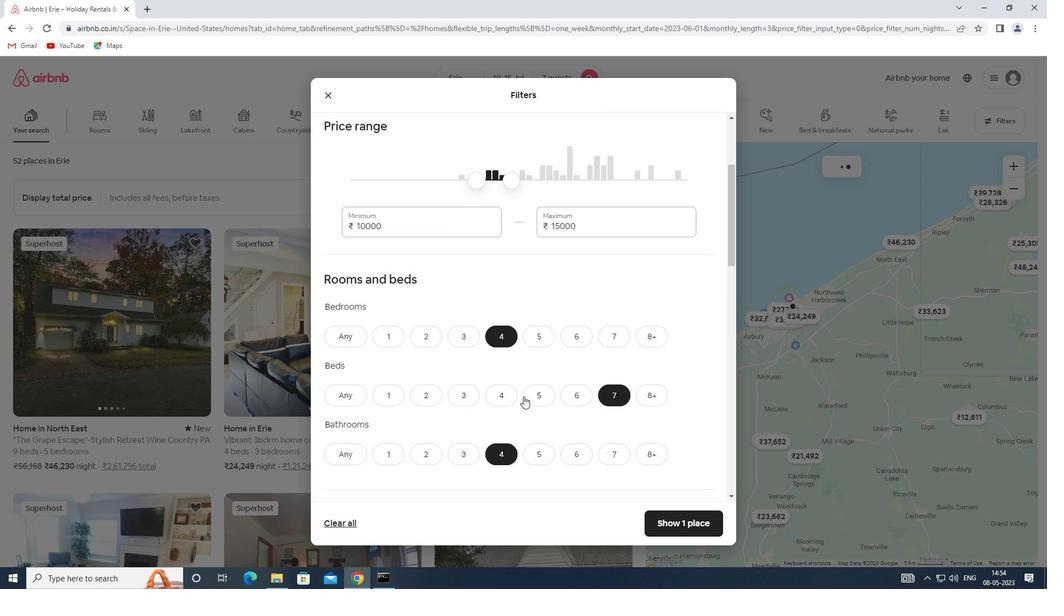 
Action: Mouse scrolled (523, 396) with delta (0, 0)
Screenshot: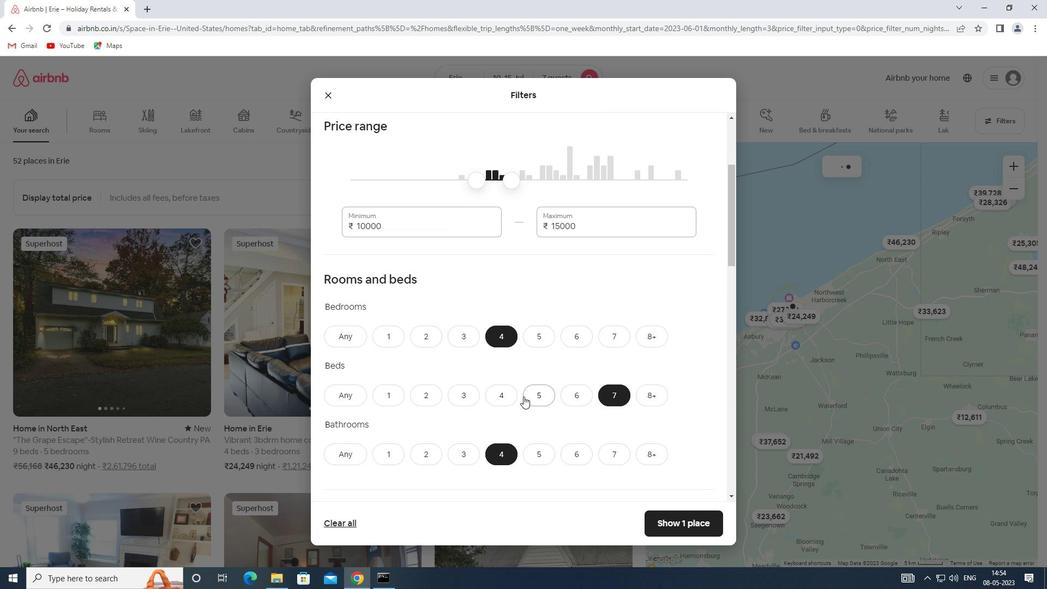 
Action: Mouse moved to (375, 453)
Screenshot: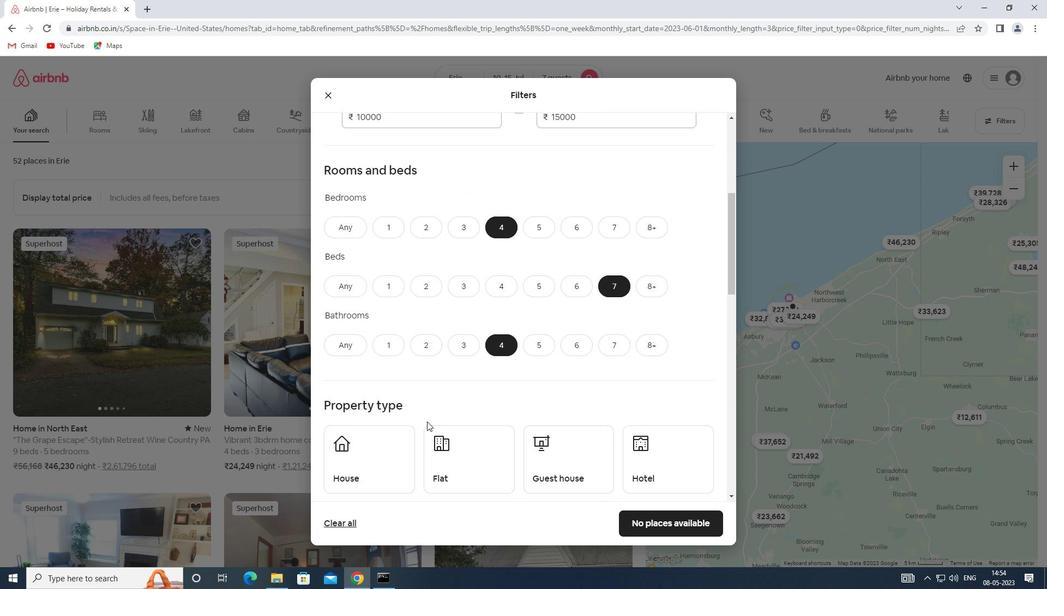 
Action: Mouse pressed left at (375, 453)
Screenshot: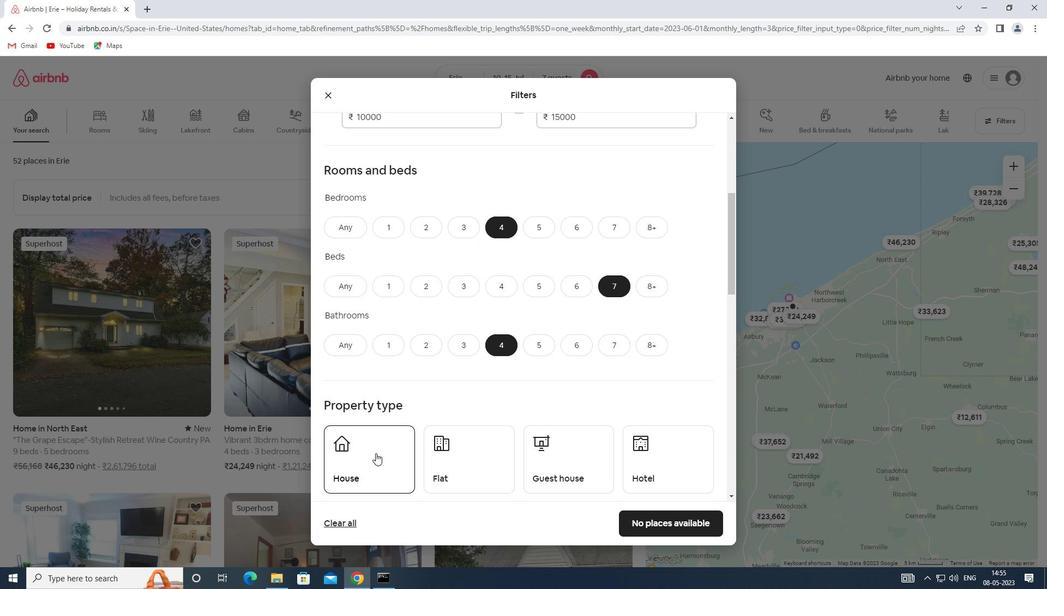 
Action: Mouse moved to (453, 441)
Screenshot: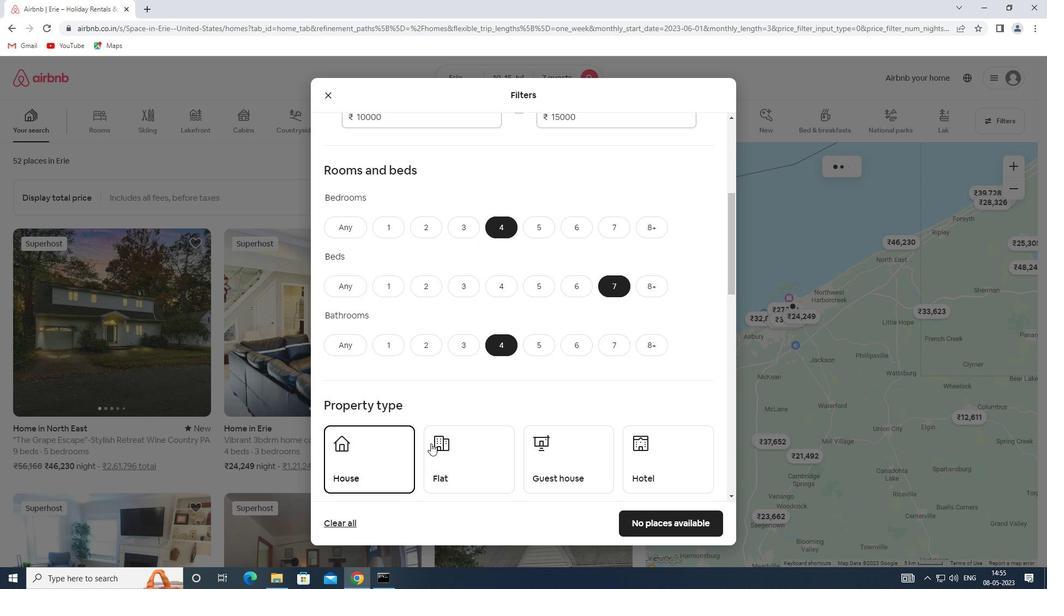 
Action: Mouse pressed left at (453, 441)
Screenshot: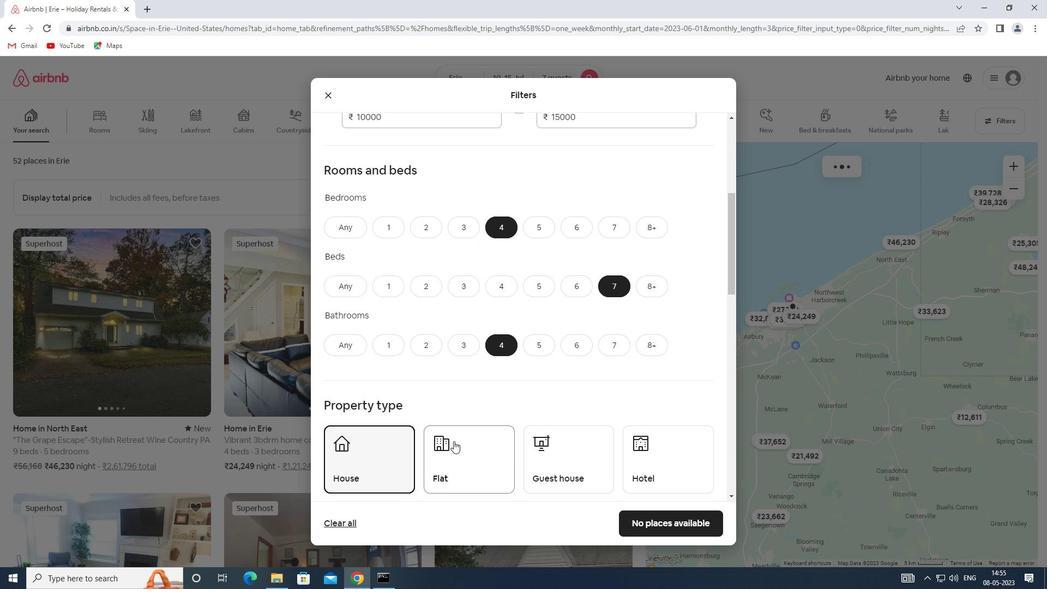
Action: Mouse moved to (547, 461)
Screenshot: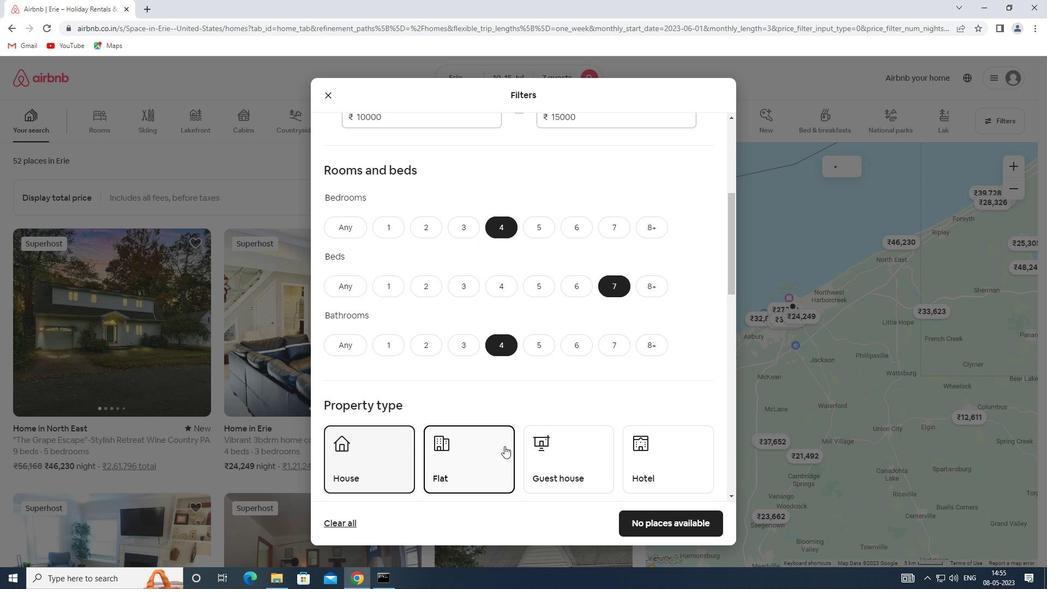 
Action: Mouse pressed left at (547, 461)
Screenshot: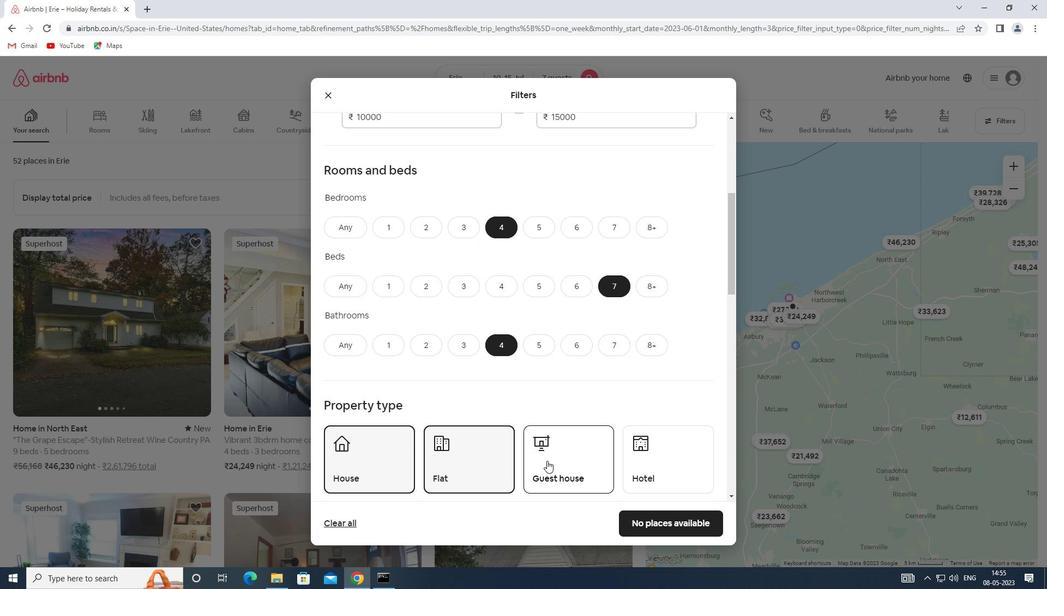 
Action: Mouse moved to (539, 447)
Screenshot: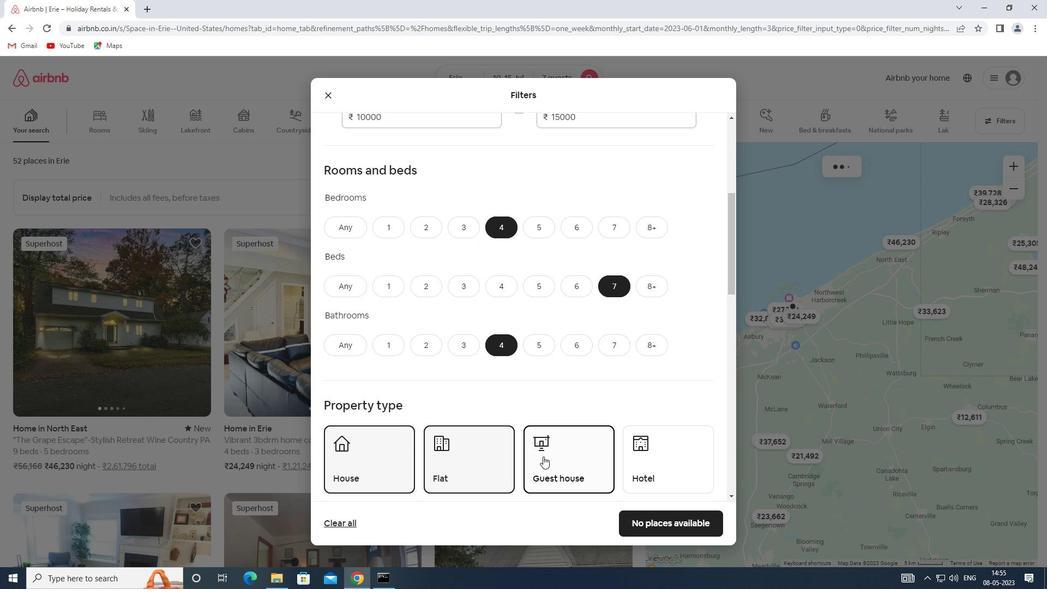 
Action: Mouse scrolled (539, 447) with delta (0, 0)
Screenshot: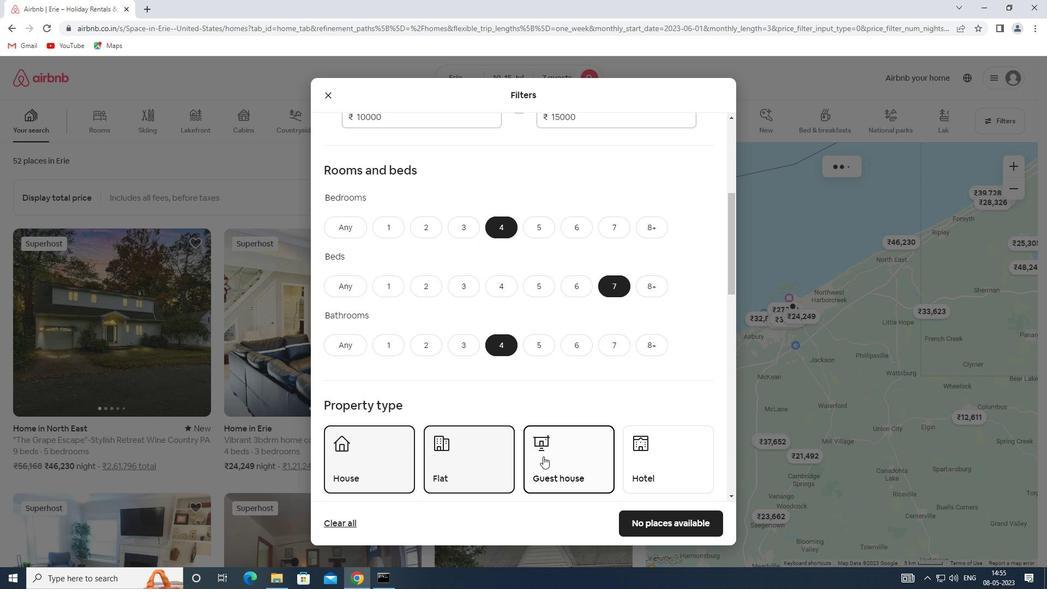 
Action: Mouse scrolled (539, 447) with delta (0, 0)
Screenshot: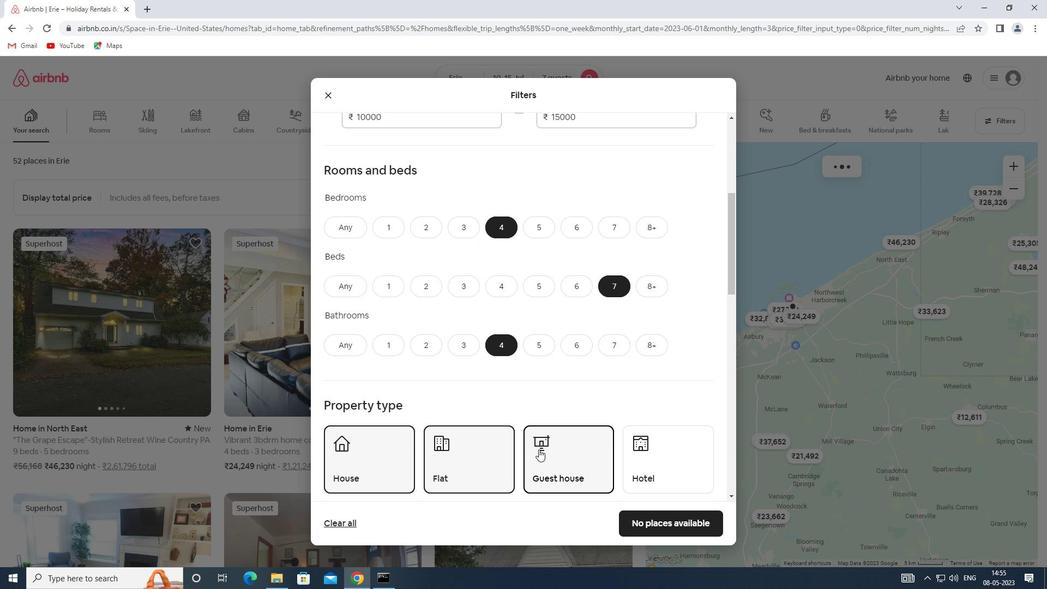 
Action: Mouse scrolled (539, 447) with delta (0, 0)
Screenshot: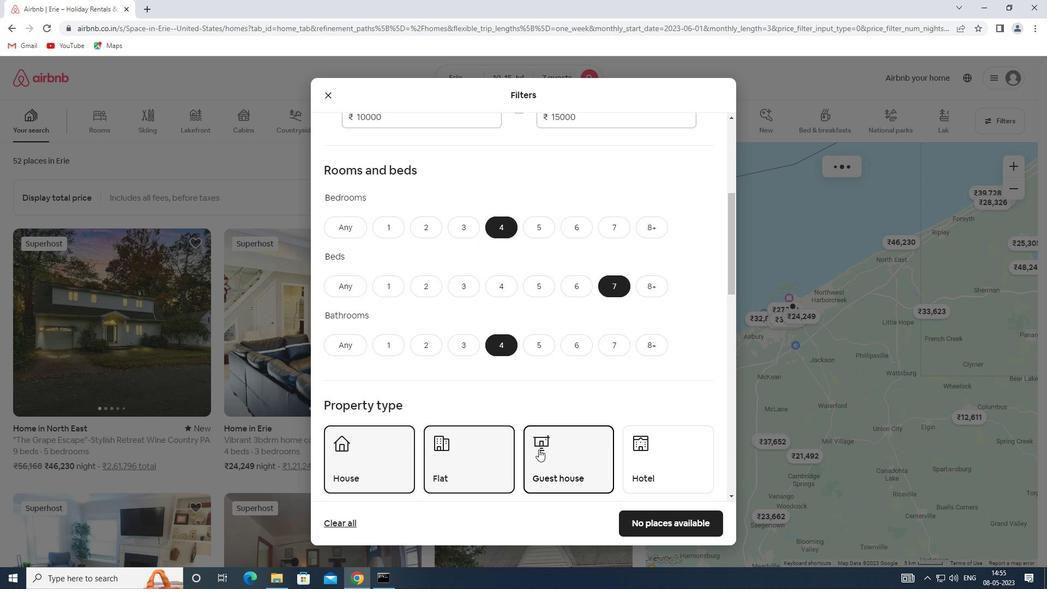
Action: Mouse moved to (533, 438)
Screenshot: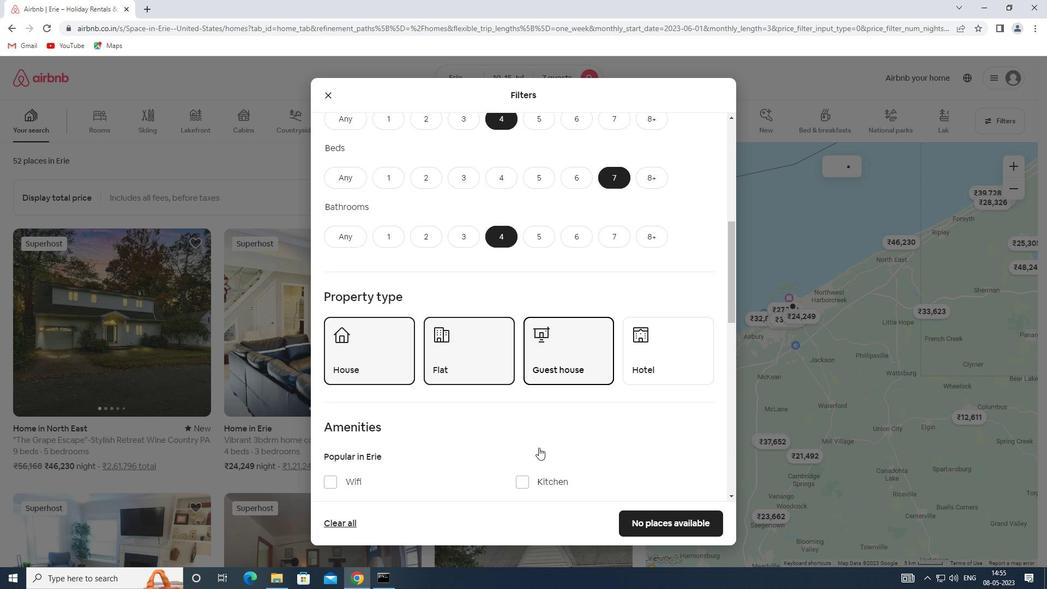 
Action: Mouse scrolled (533, 438) with delta (0, 0)
Screenshot: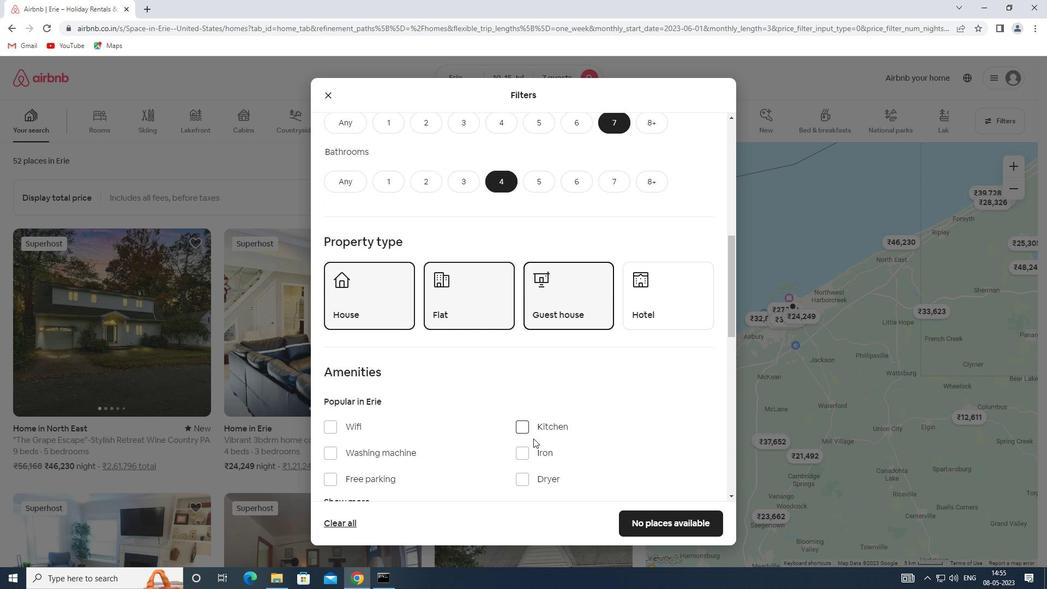 
Action: Mouse scrolled (533, 438) with delta (0, 0)
Screenshot: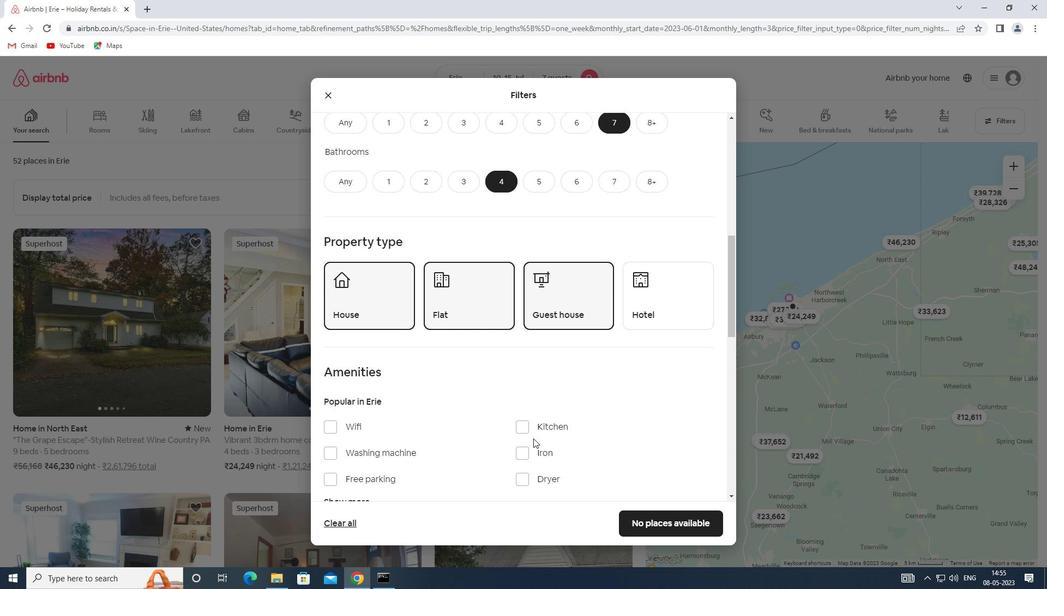 
Action: Mouse moved to (326, 320)
Screenshot: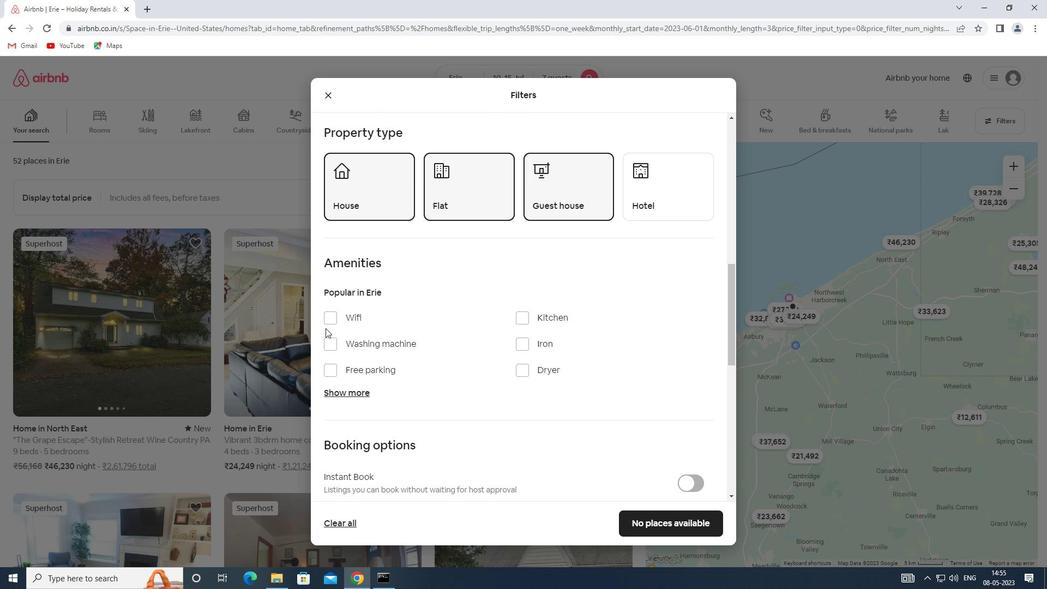 
Action: Mouse pressed left at (326, 320)
Screenshot: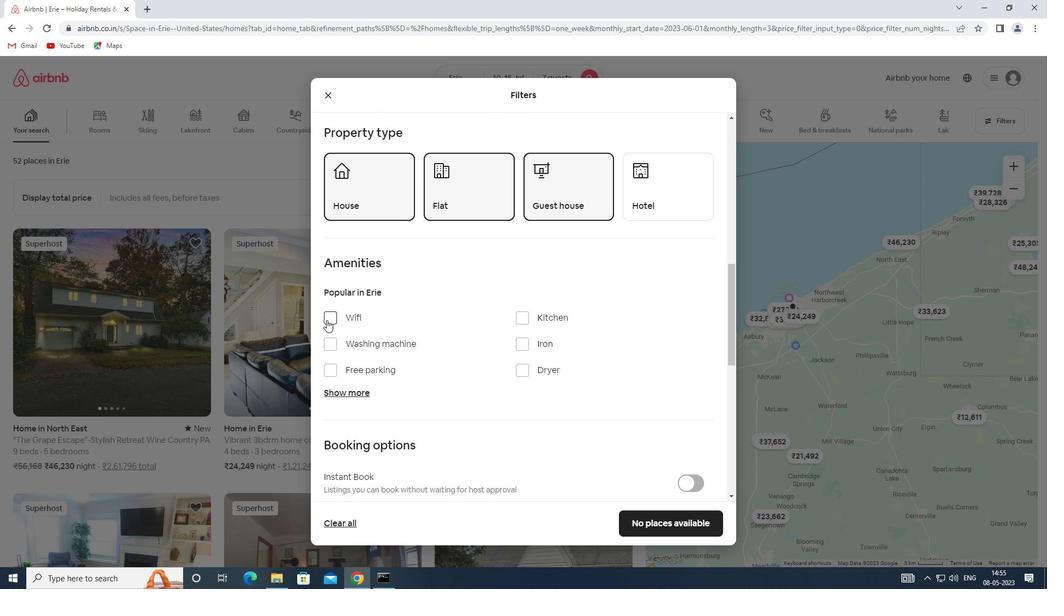 
Action: Mouse moved to (341, 393)
Screenshot: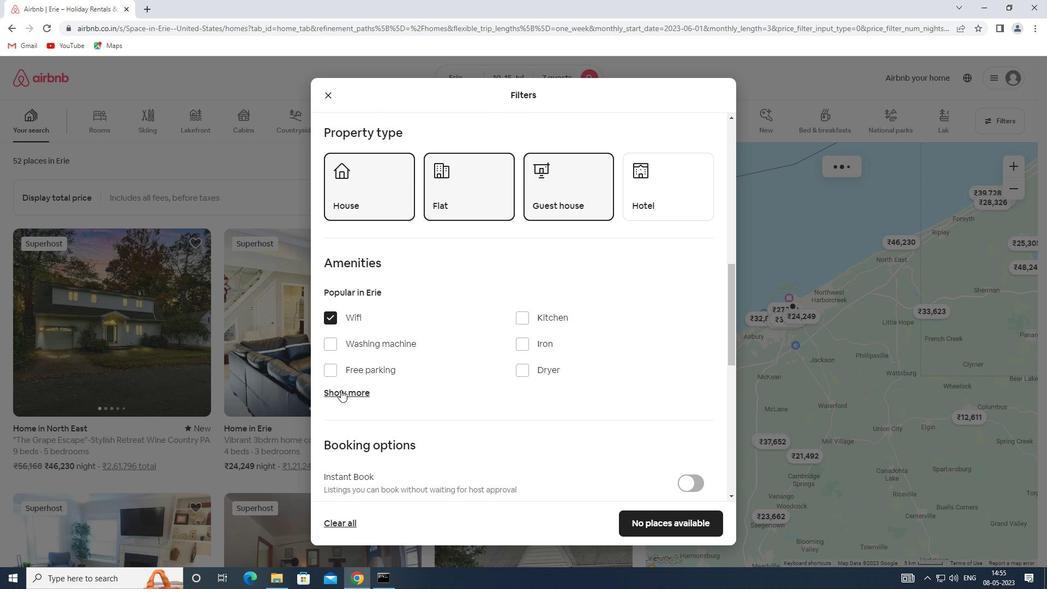 
Action: Mouse pressed left at (341, 393)
Screenshot: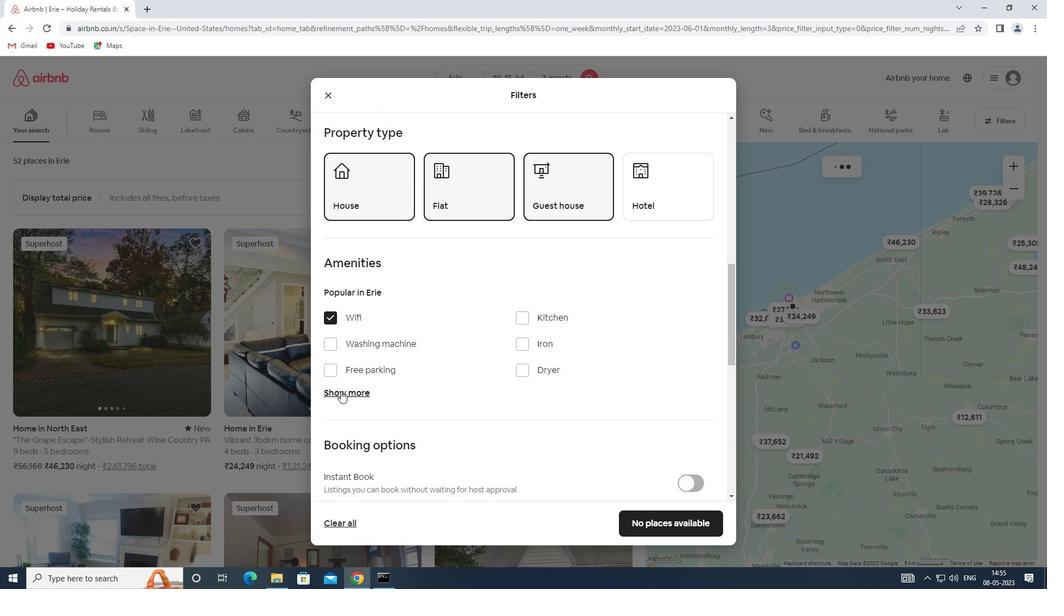
Action: Mouse moved to (524, 458)
Screenshot: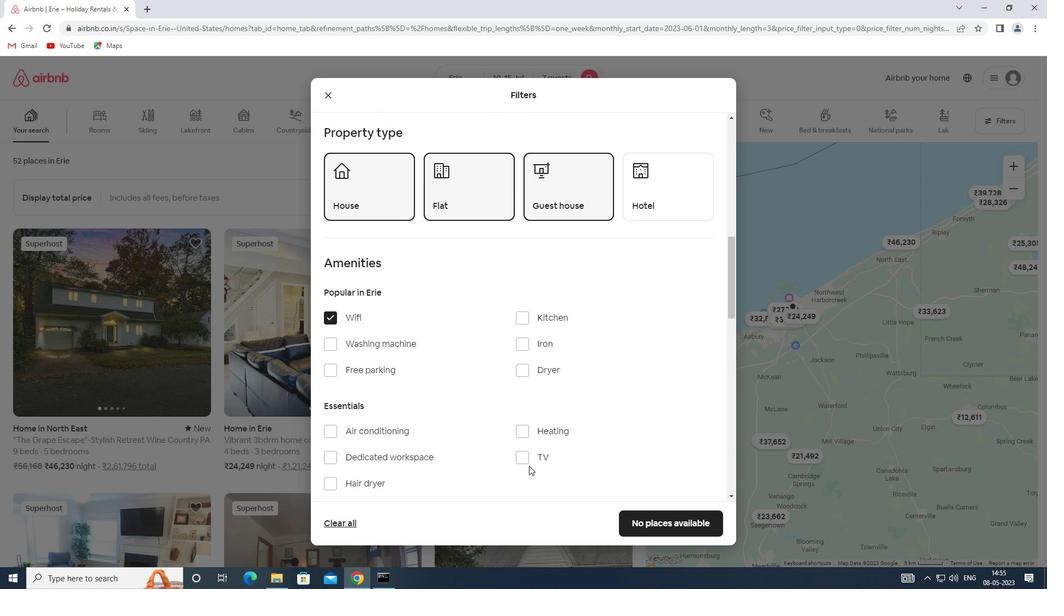 
Action: Mouse pressed left at (524, 458)
Screenshot: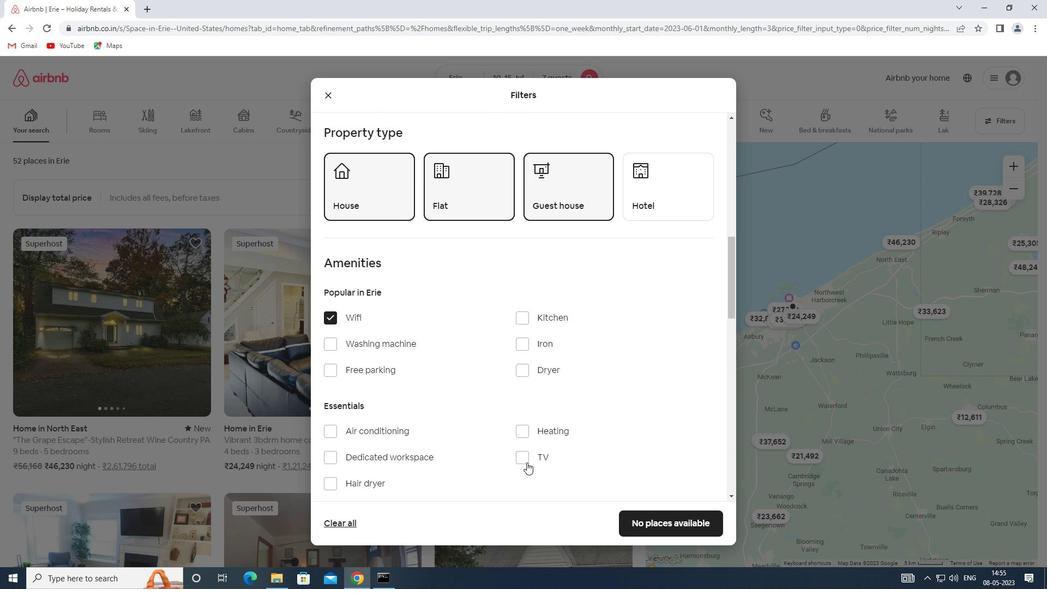 
Action: Mouse moved to (331, 368)
Screenshot: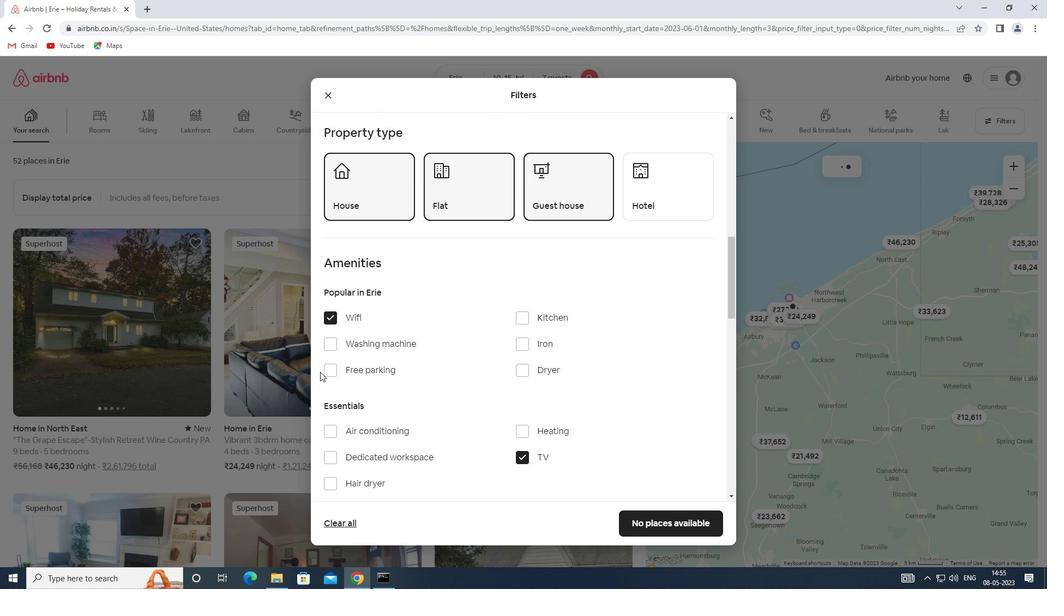 
Action: Mouse pressed left at (331, 368)
Screenshot: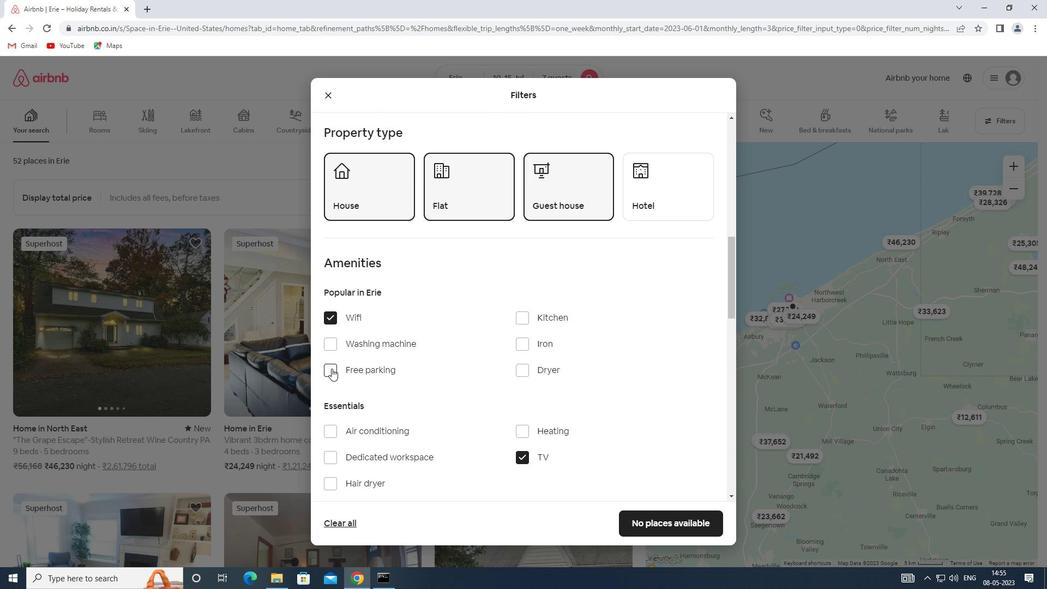 
Action: Mouse moved to (416, 421)
Screenshot: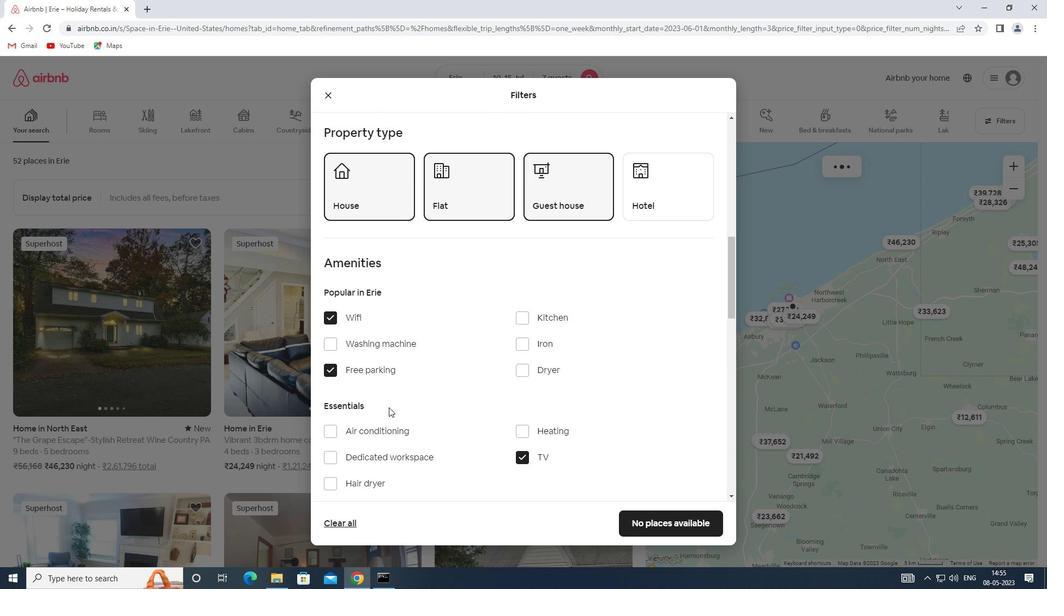 
Action: Mouse scrolled (416, 420) with delta (0, 0)
Screenshot: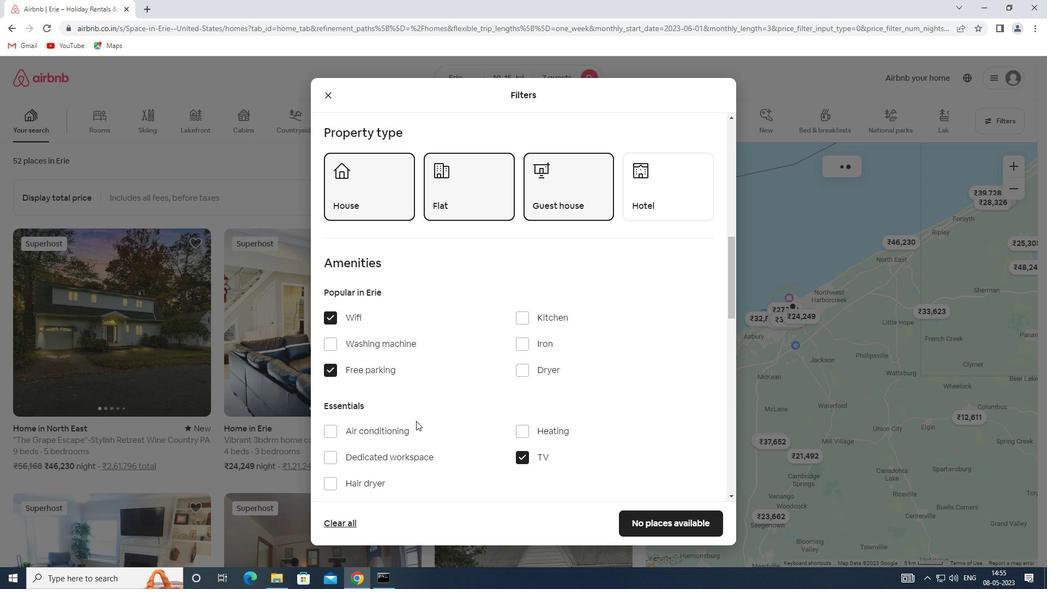 
Action: Mouse scrolled (416, 420) with delta (0, 0)
Screenshot: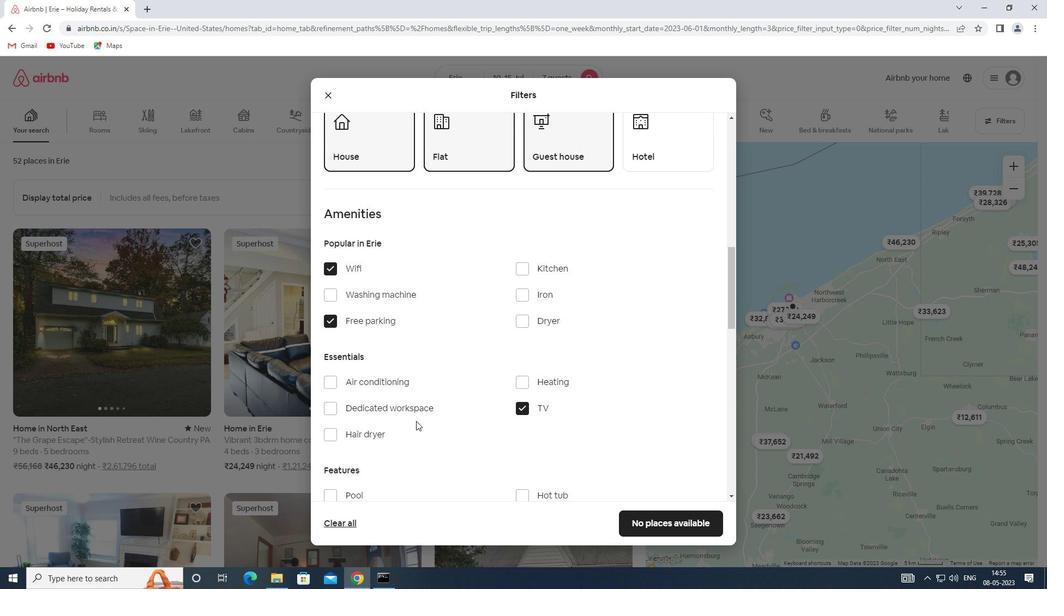 
Action: Mouse scrolled (416, 420) with delta (0, 0)
Screenshot: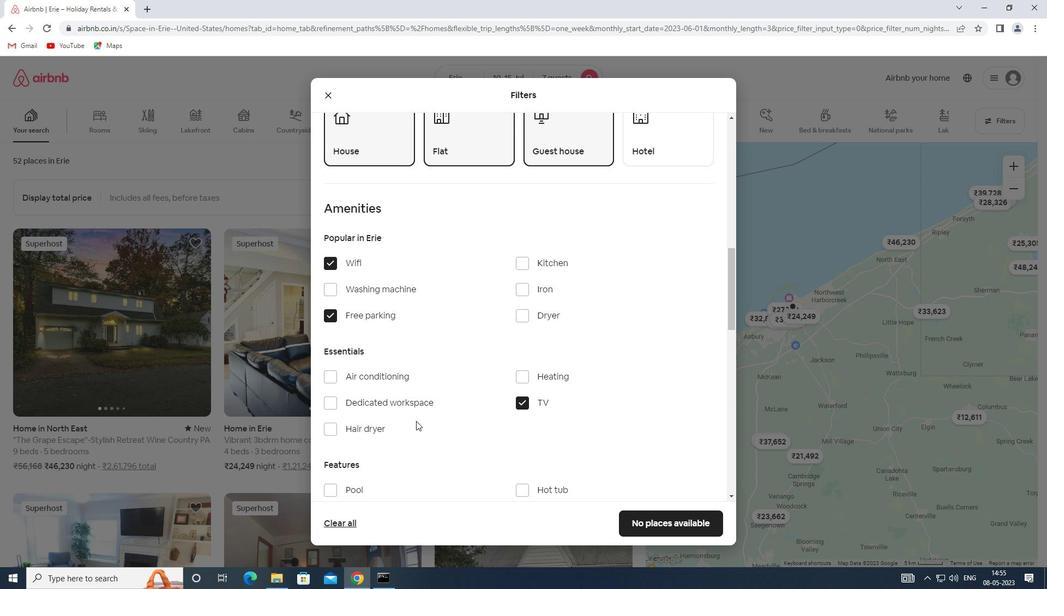 
Action: Mouse scrolled (416, 420) with delta (0, 0)
Screenshot: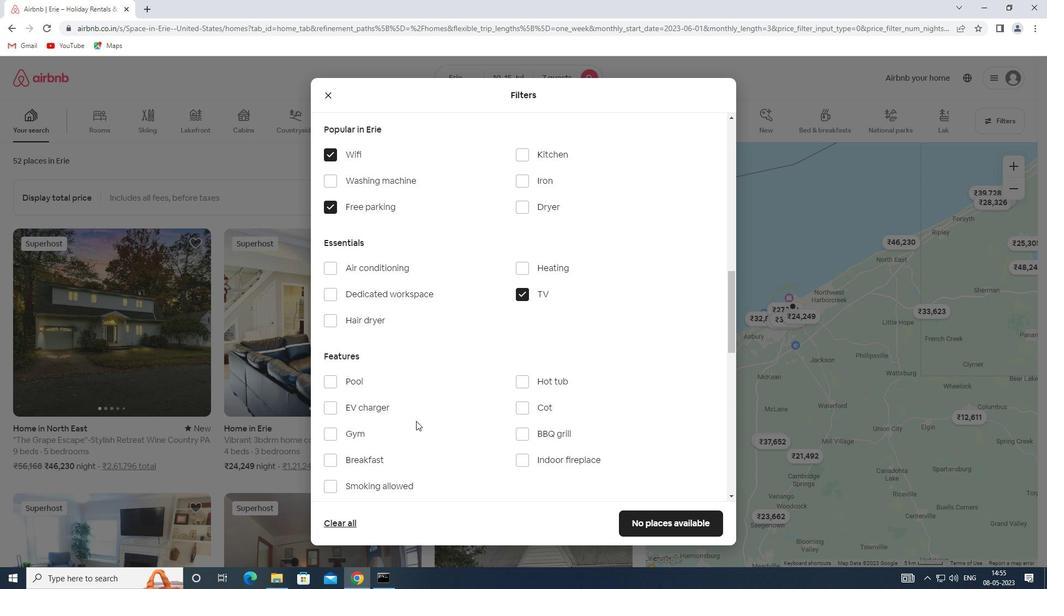 
Action: Mouse moved to (330, 378)
Screenshot: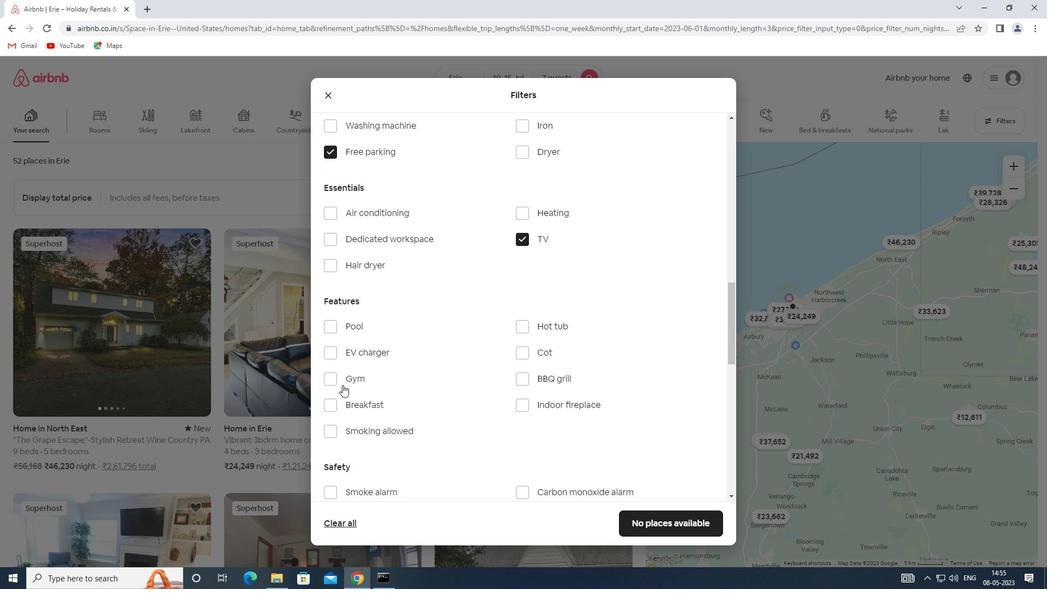 
Action: Mouse pressed left at (330, 378)
Screenshot: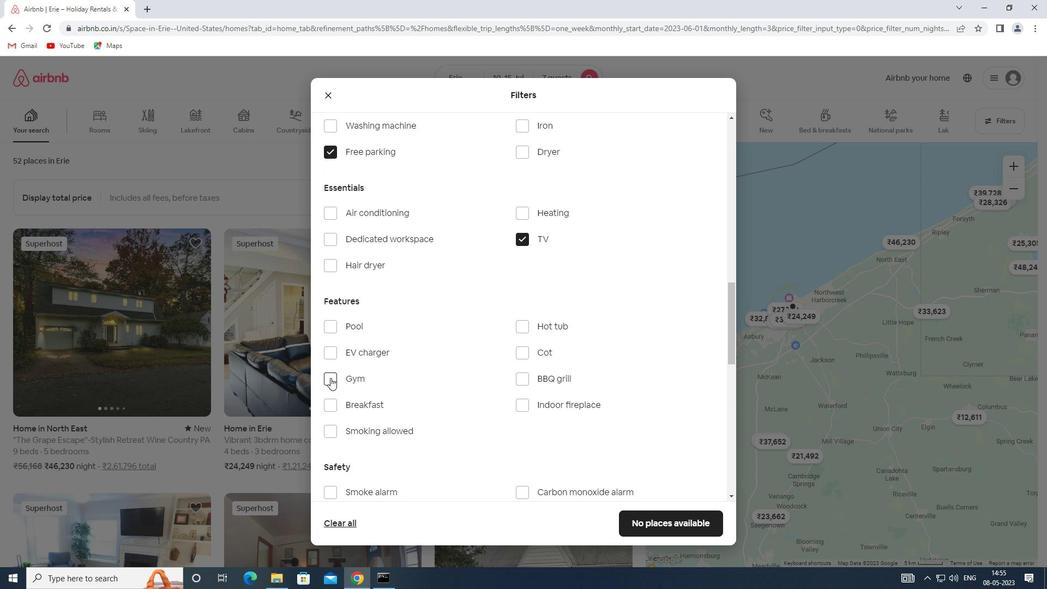 
Action: Mouse moved to (325, 406)
Screenshot: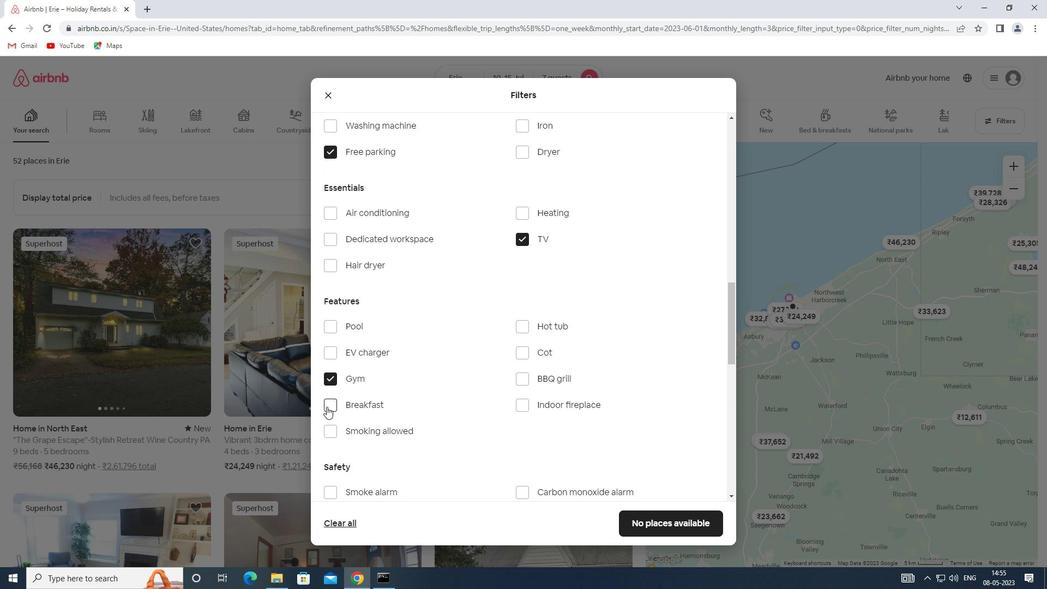 
Action: Mouse pressed left at (325, 406)
Screenshot: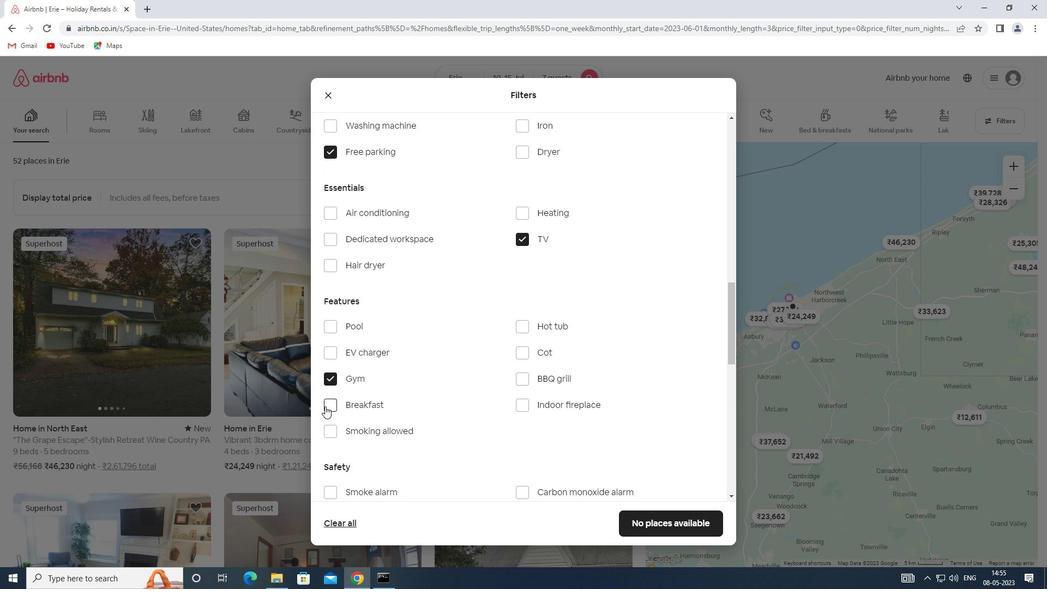 
Action: Mouse moved to (426, 409)
Screenshot: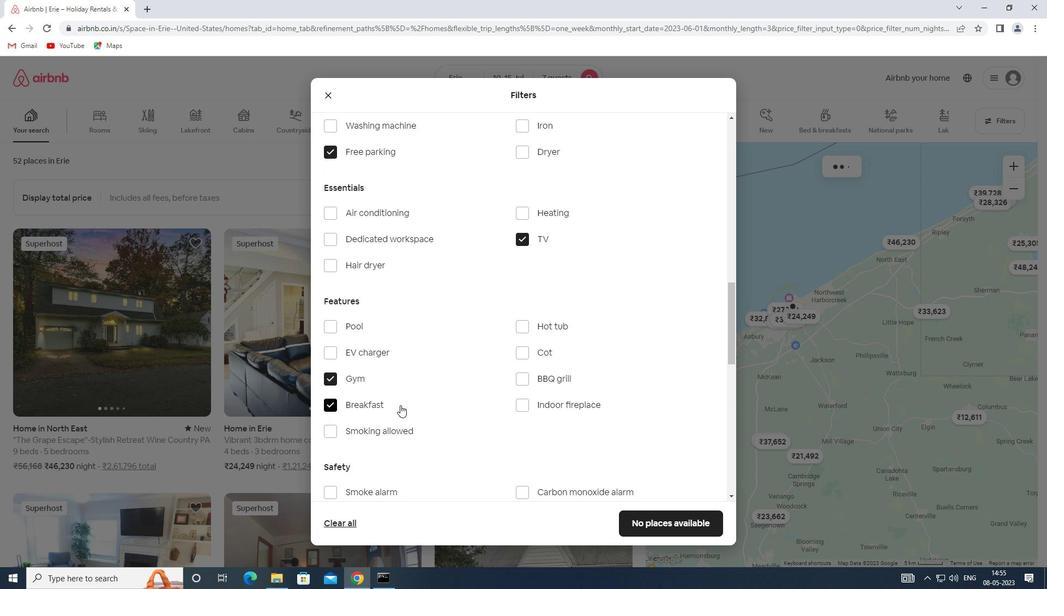 
Action: Mouse scrolled (426, 409) with delta (0, 0)
Screenshot: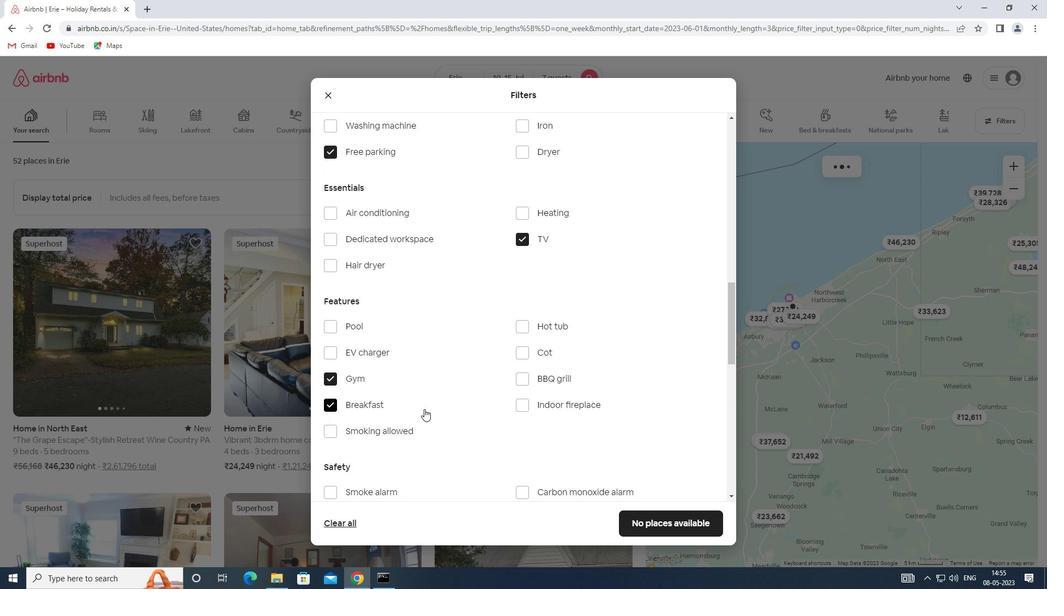 
Action: Mouse scrolled (426, 409) with delta (0, 0)
Screenshot: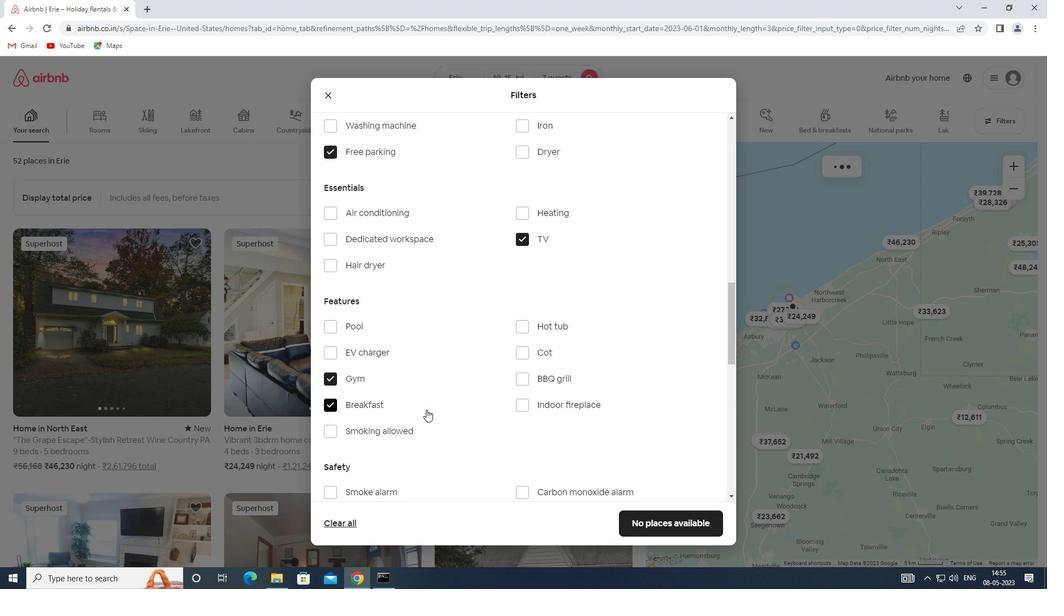 
Action: Mouse scrolled (426, 409) with delta (0, 0)
Screenshot: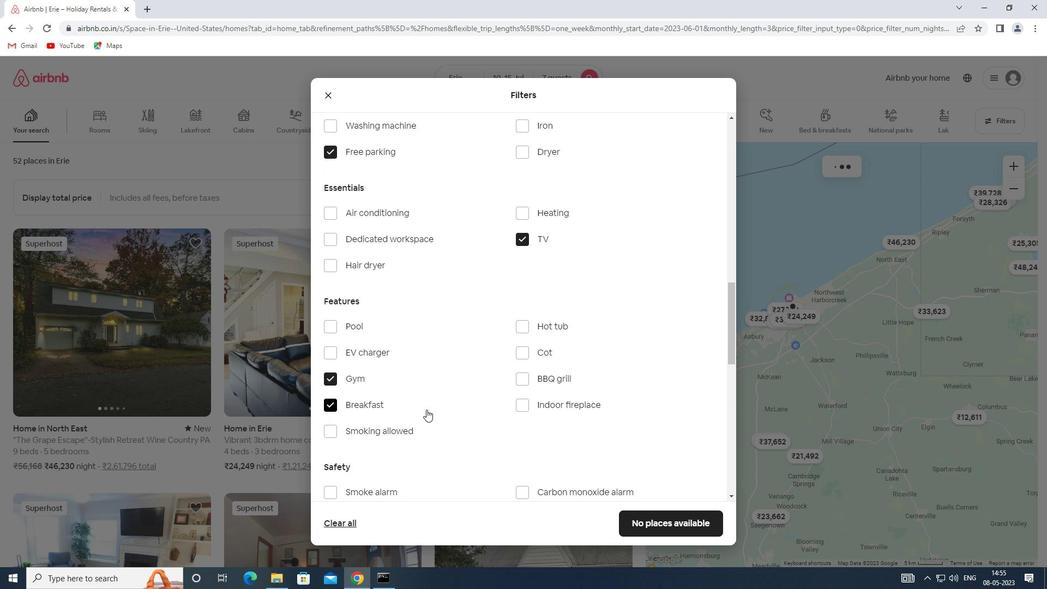 
Action: Mouse scrolled (426, 409) with delta (0, 0)
Screenshot: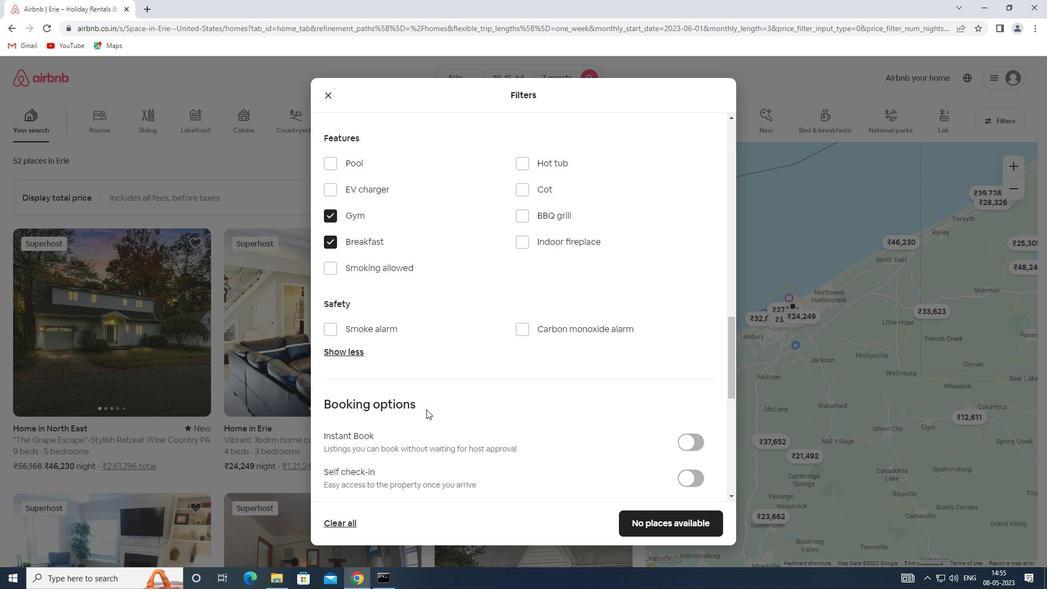 
Action: Mouse scrolled (426, 409) with delta (0, 0)
Screenshot: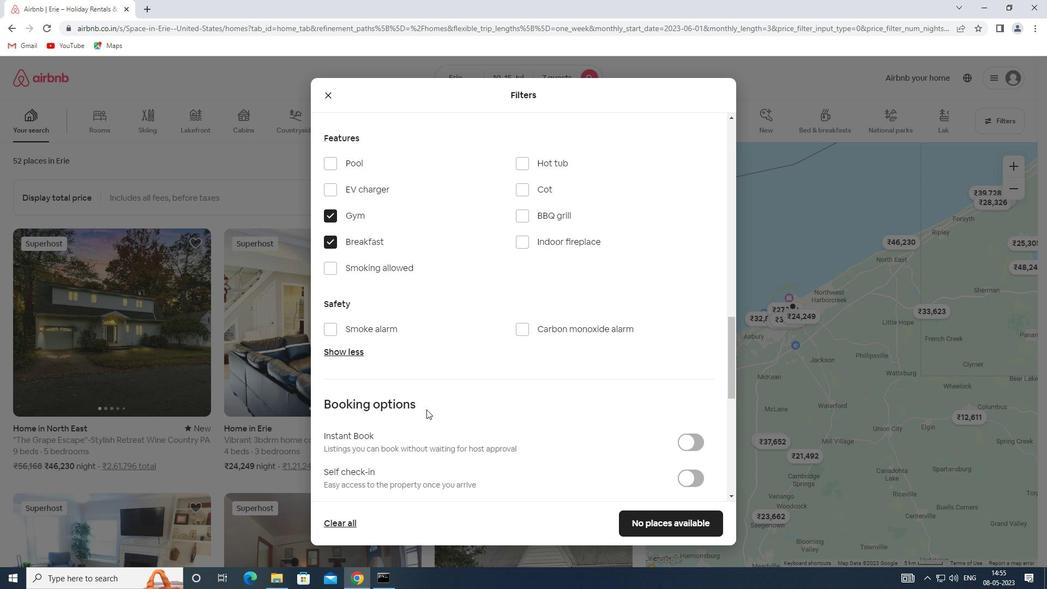 
Action: Mouse moved to (689, 370)
Screenshot: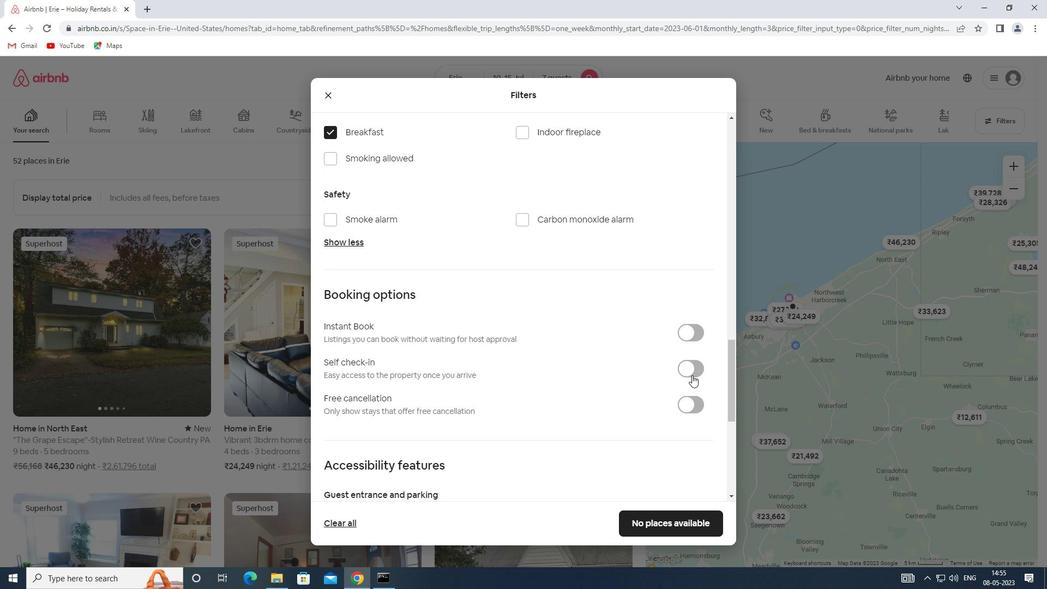 
Action: Mouse pressed left at (689, 370)
Screenshot: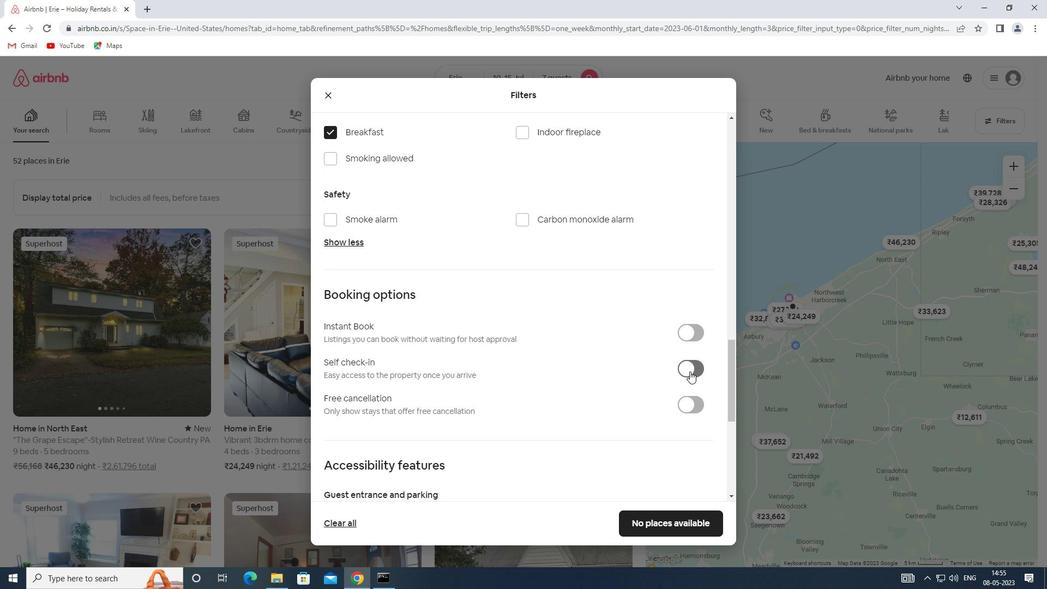 
Action: Mouse moved to (476, 402)
Screenshot: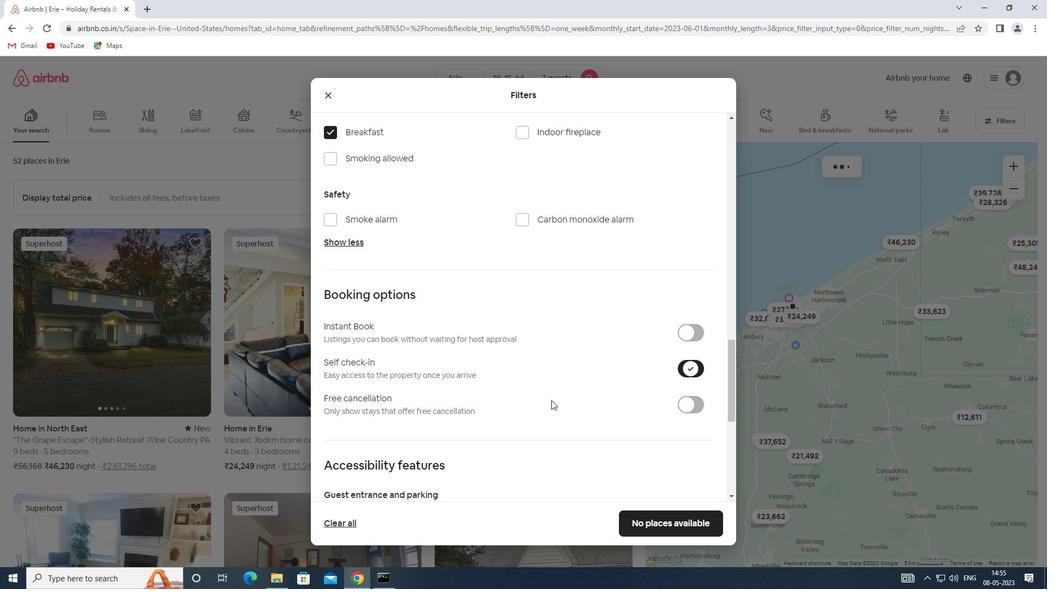 
Action: Mouse scrolled (476, 401) with delta (0, 0)
Screenshot: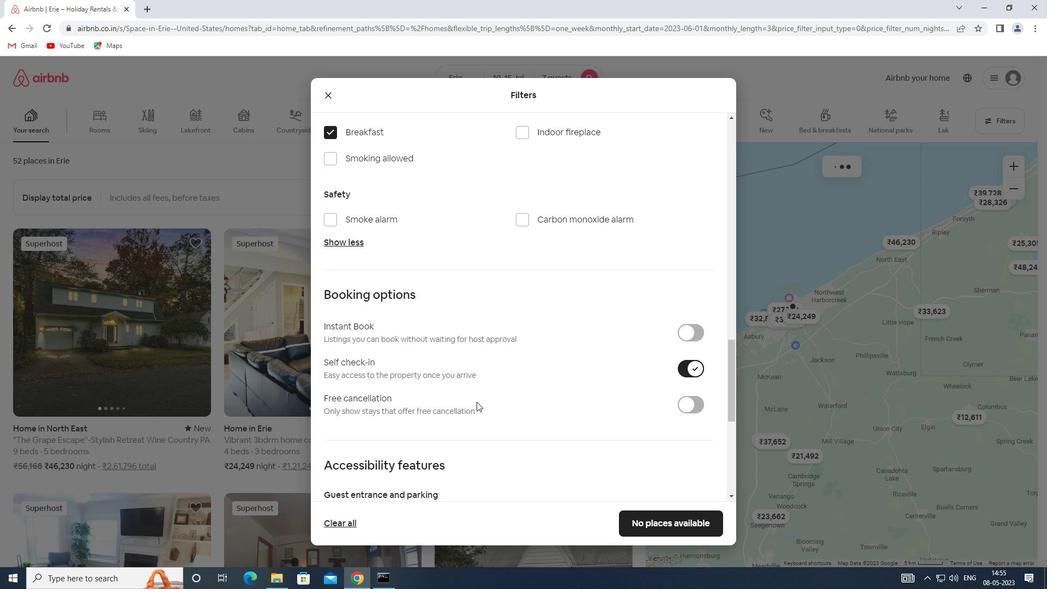 
Action: Mouse scrolled (476, 401) with delta (0, 0)
Screenshot: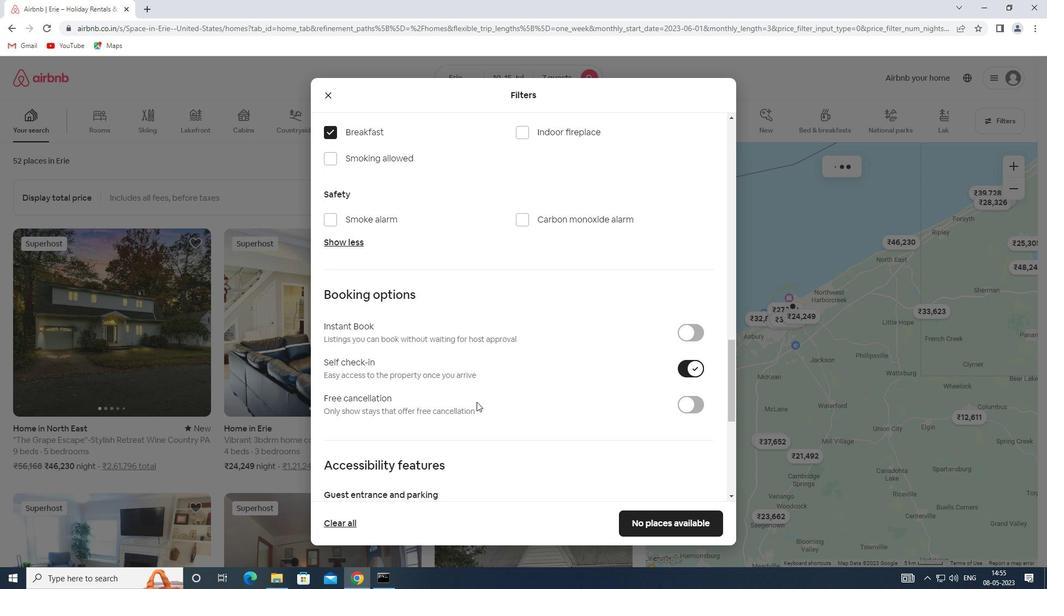 
Action: Mouse scrolled (476, 401) with delta (0, 0)
Screenshot: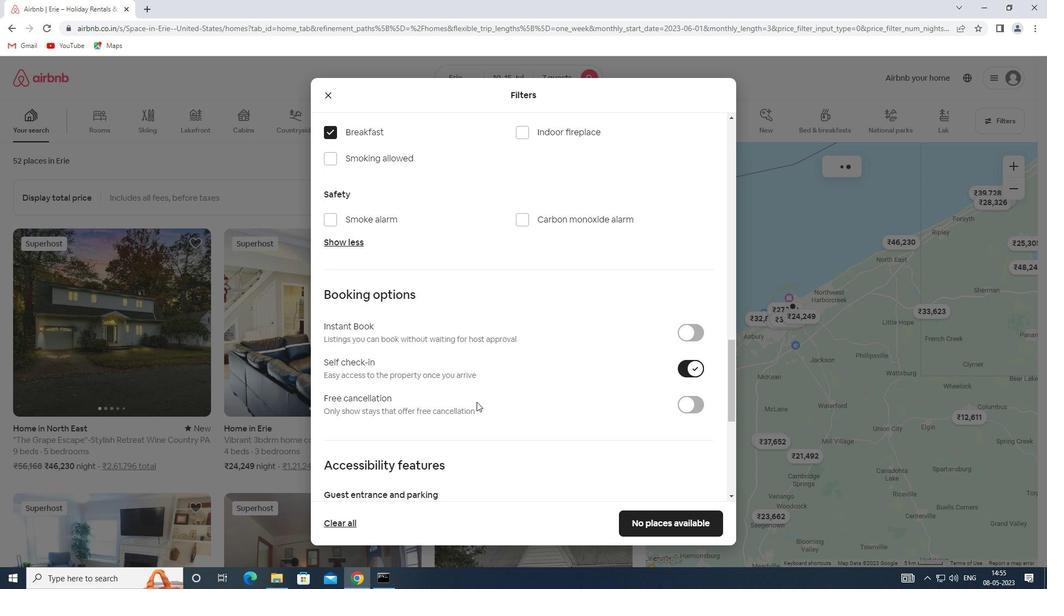 
Action: Mouse scrolled (476, 401) with delta (0, 0)
Screenshot: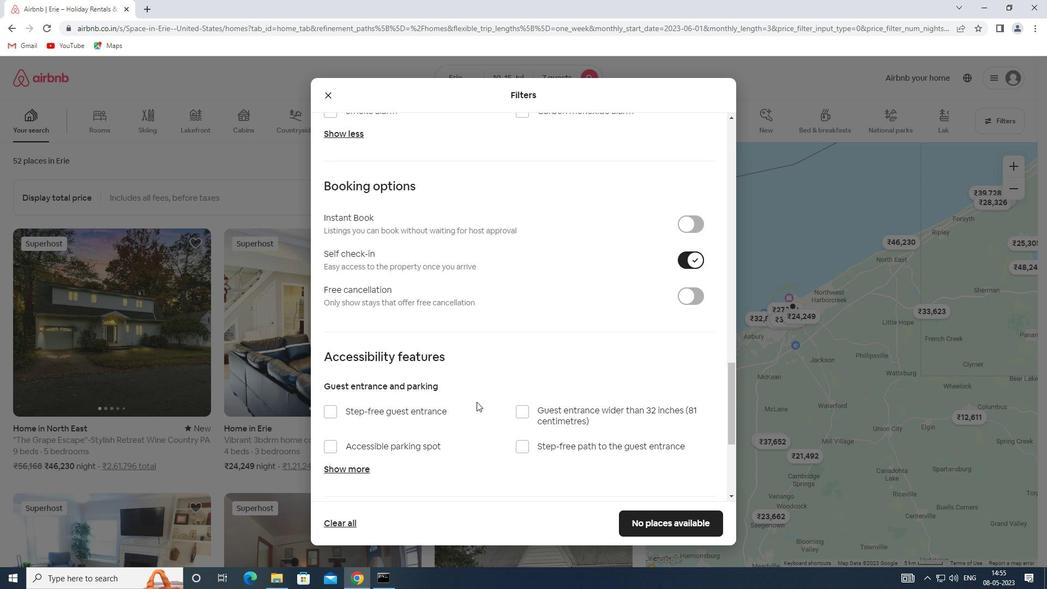
Action: Mouse scrolled (476, 401) with delta (0, 0)
Screenshot: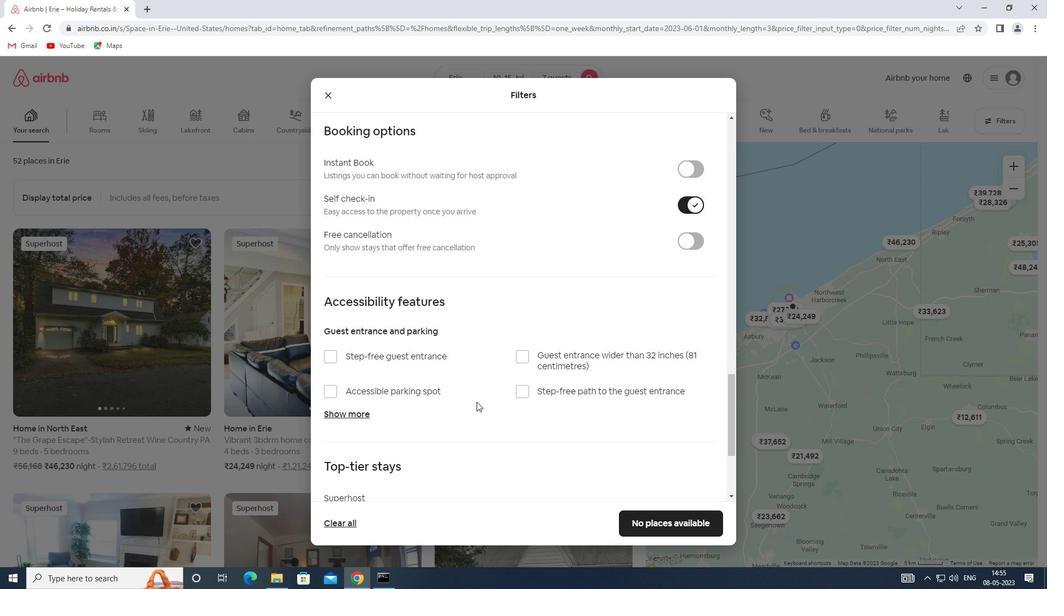 
Action: Mouse moved to (381, 441)
Screenshot: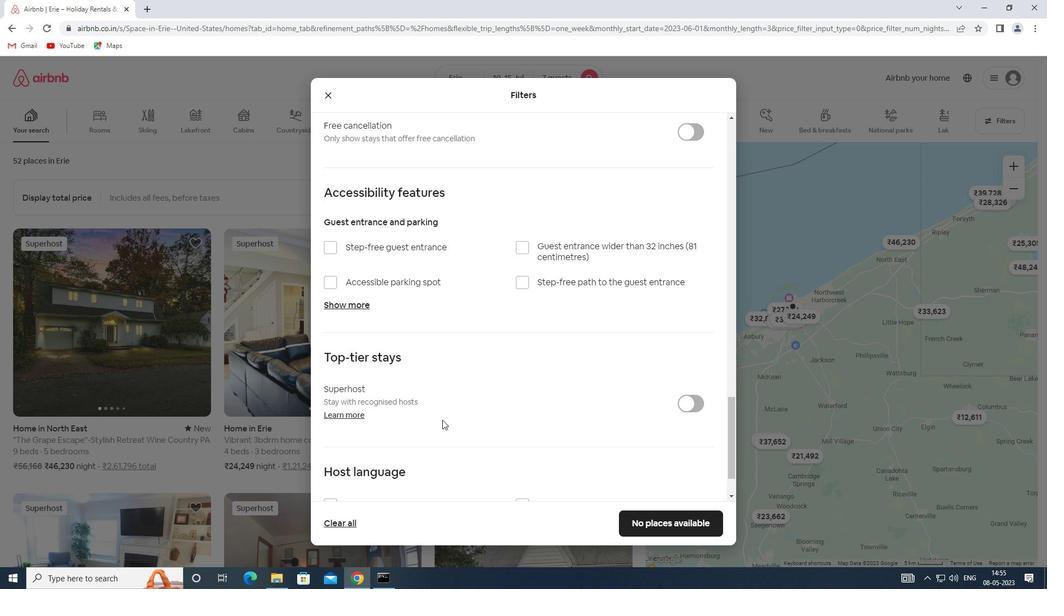 
Action: Mouse scrolled (381, 440) with delta (0, 0)
Screenshot: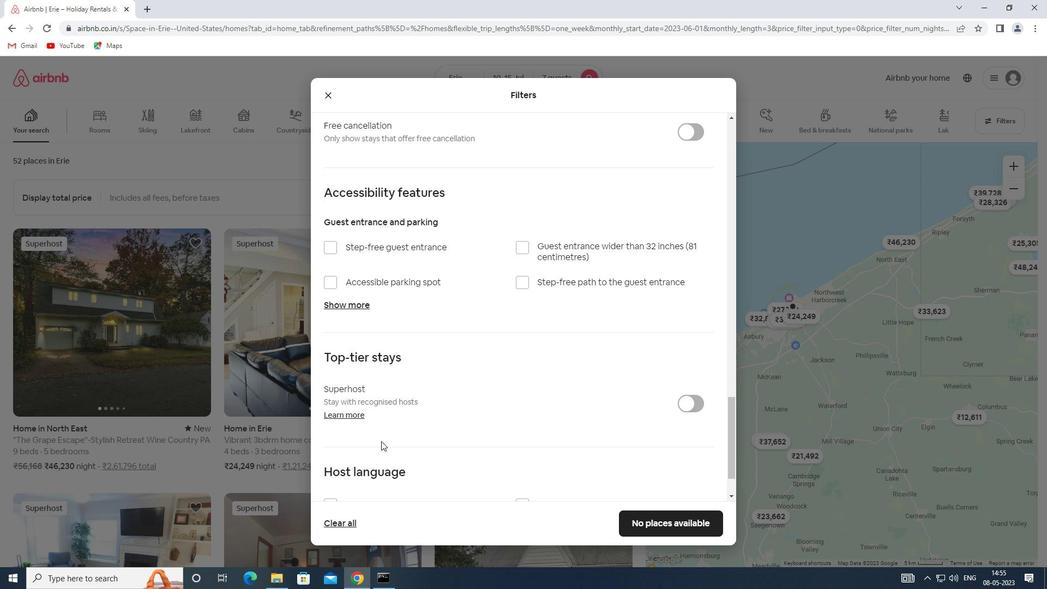 
Action: Mouse scrolled (381, 440) with delta (0, 0)
Screenshot: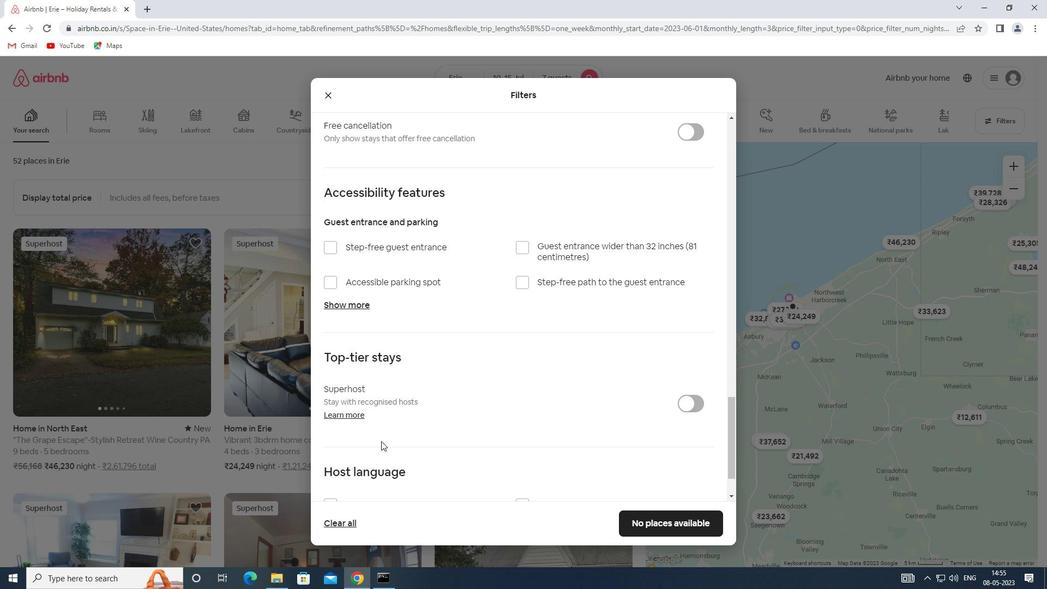 
Action: Mouse moved to (334, 447)
Screenshot: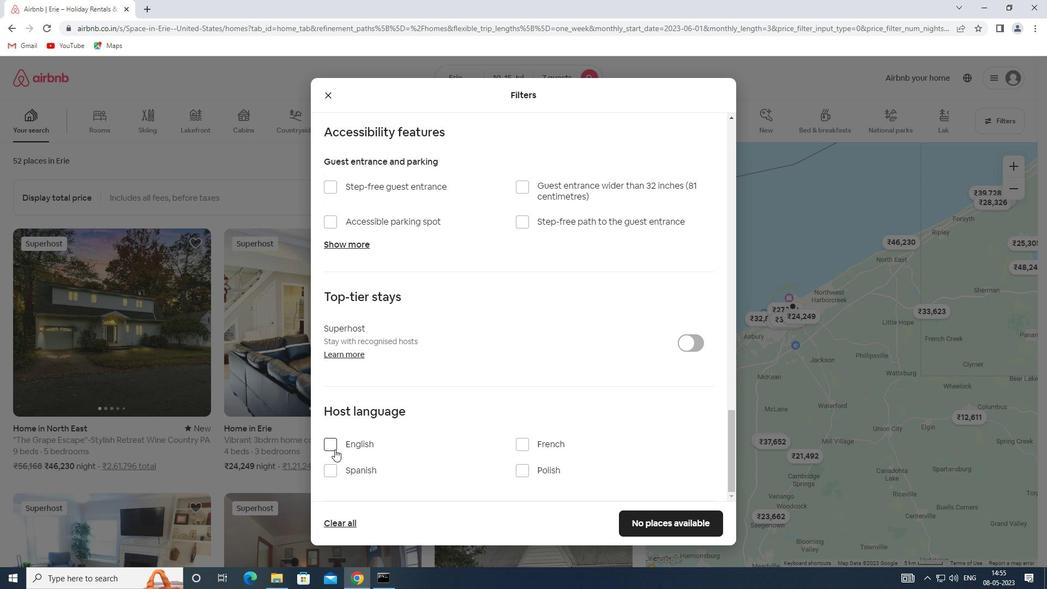 
Action: Mouse pressed left at (334, 447)
Screenshot: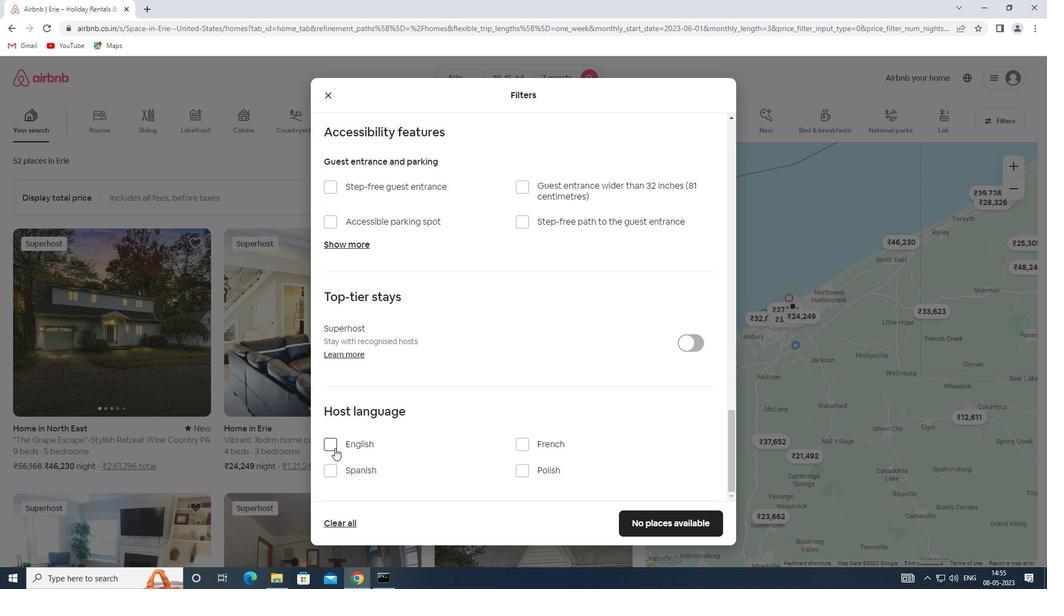 
Action: Mouse moved to (685, 527)
Screenshot: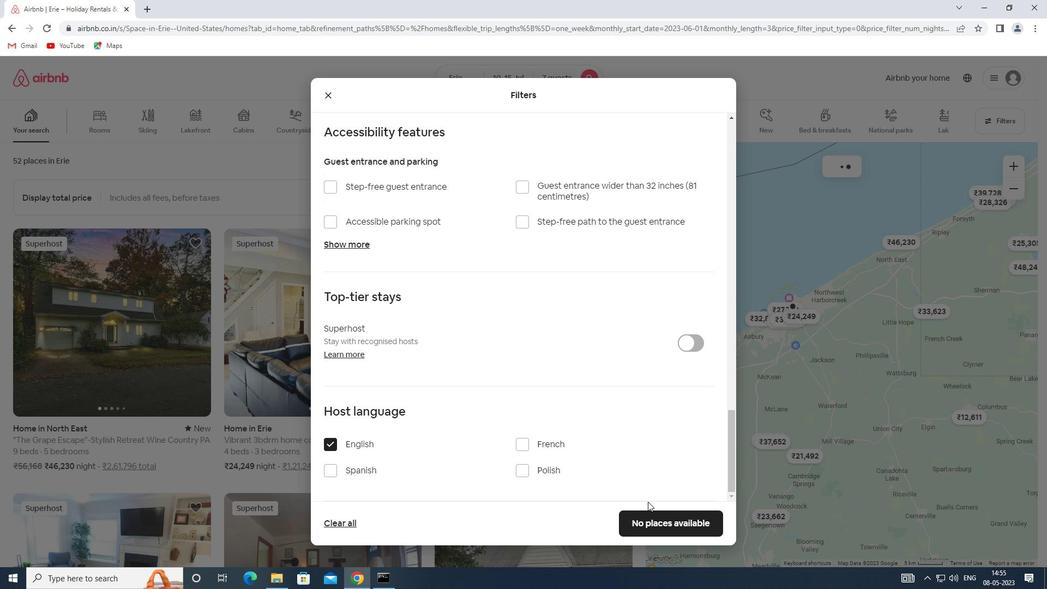 
Action: Mouse pressed left at (685, 527)
Screenshot: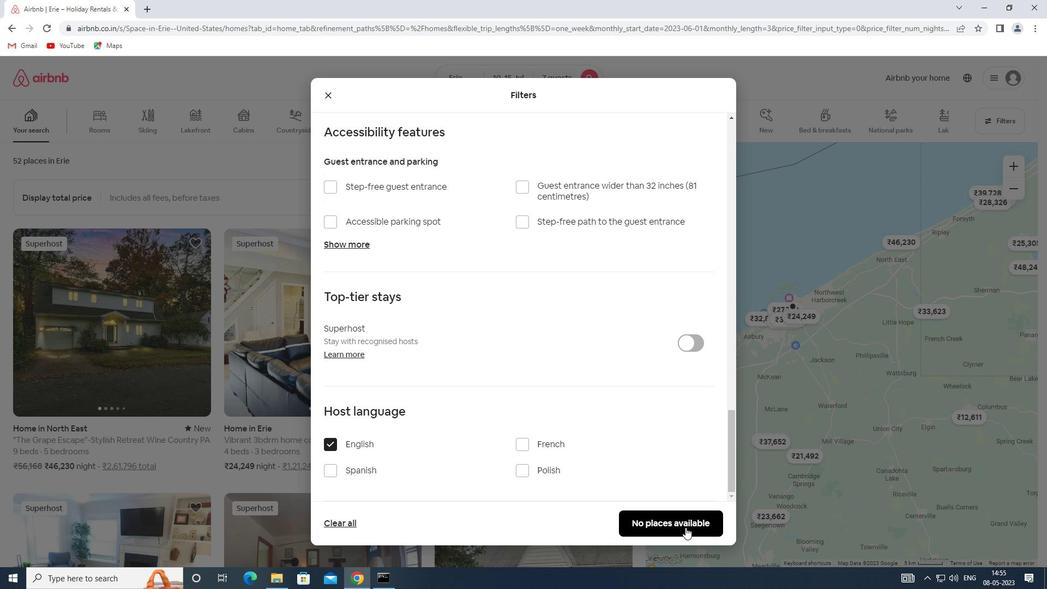 
